 Task: Add an event with the title Second Client Dinner, date '2023/12/06', time 7:00 AM to 9:00 AMand add a description: The Team Building Retreat: Problem-Solving Activities will take place in a tranquil and inspiring location, away from the usual work setting. The retreat will span over a dedicated period, allowing participants to fully immerse themselves in the experience and focus on building their problem-solving capabilities.Select event color  Tomato . Add location for the event as: 789 National Archaeological Museum, Athens, Greece, logged in from the account softage.6@softage.netand send the event invitation to softage.1@softage.net and softage.2@softage.net. Set a reminder for the event Weekly on Sunday
Action: Mouse moved to (81, 104)
Screenshot: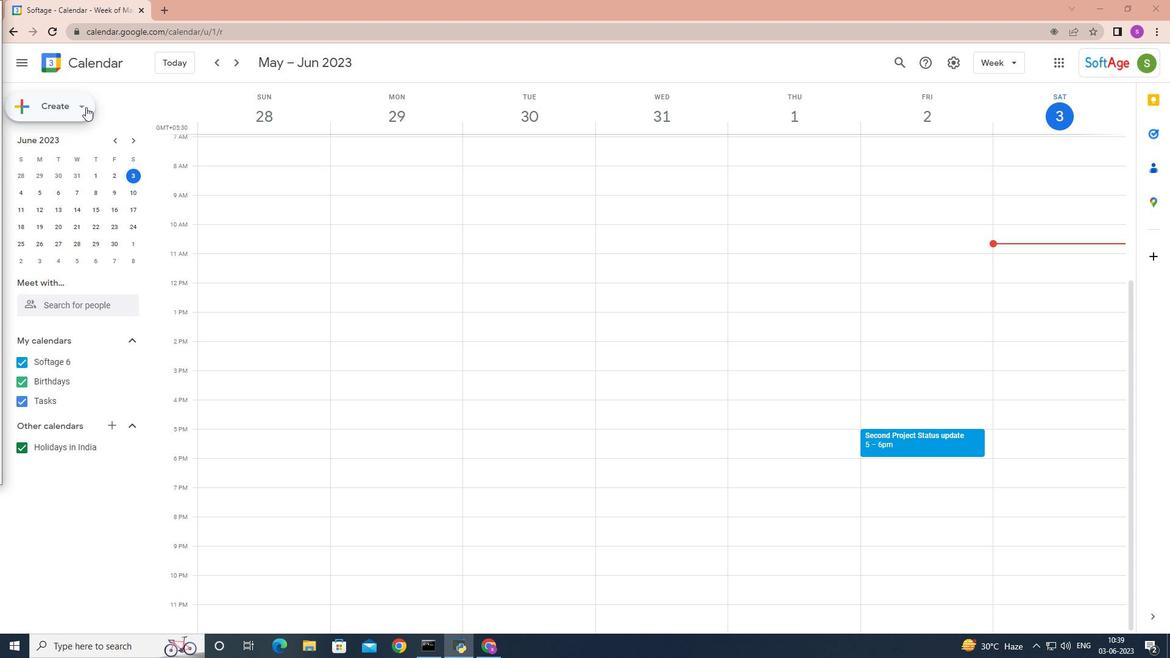 
Action: Mouse pressed left at (81, 104)
Screenshot: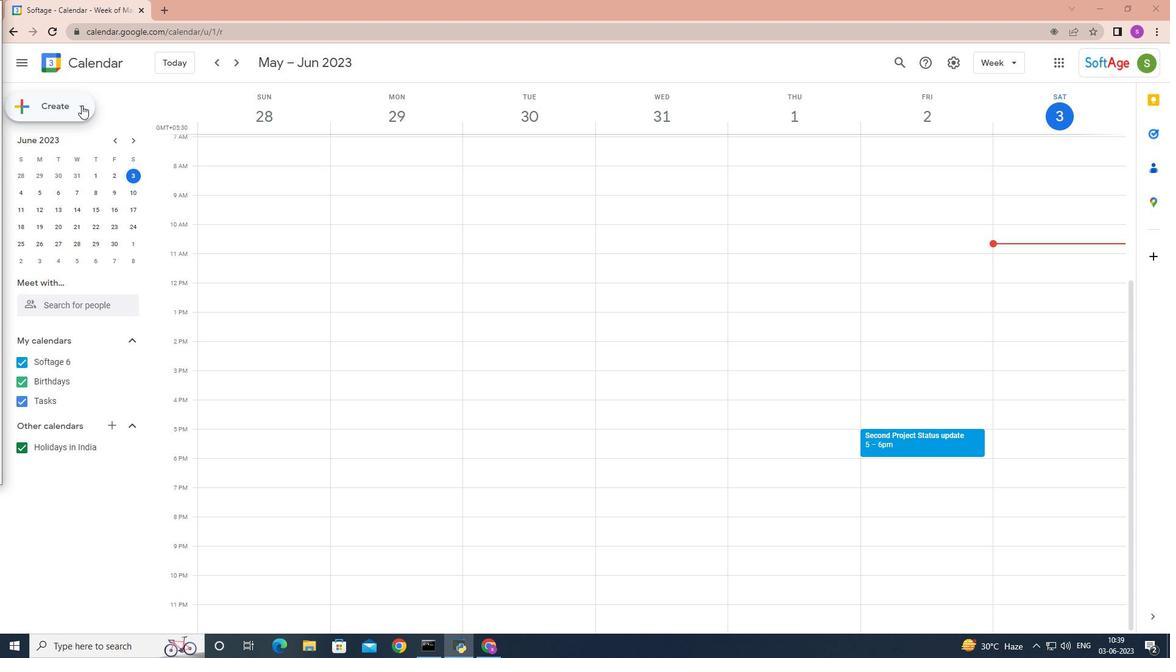 
Action: Mouse moved to (77, 132)
Screenshot: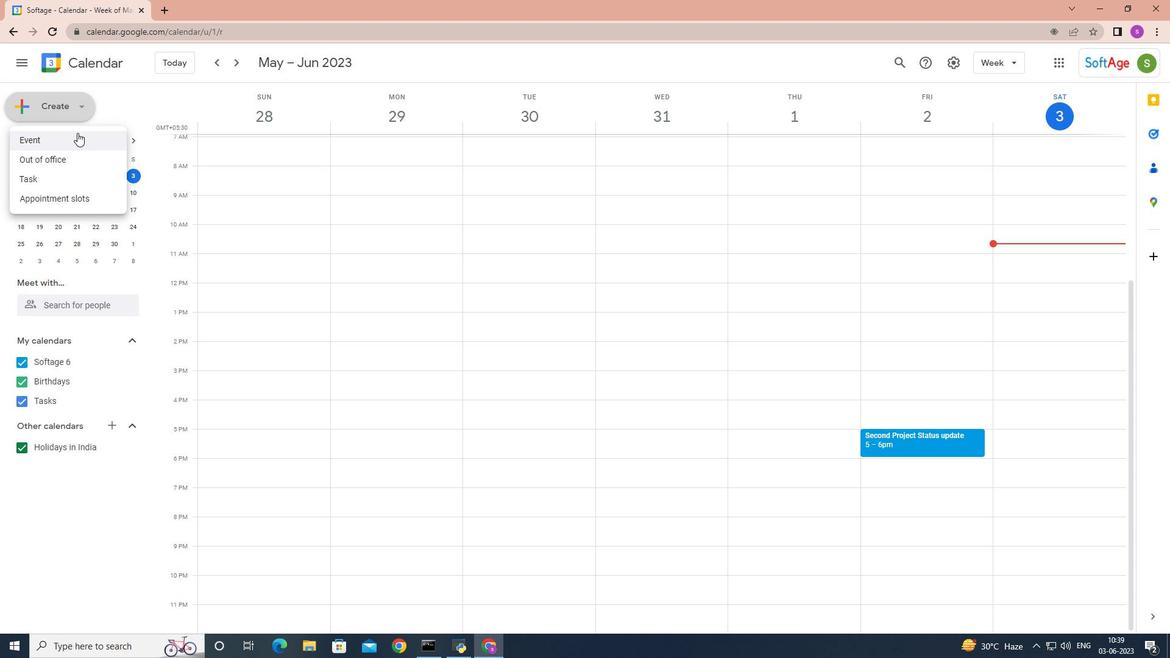 
Action: Mouse pressed left at (77, 132)
Screenshot: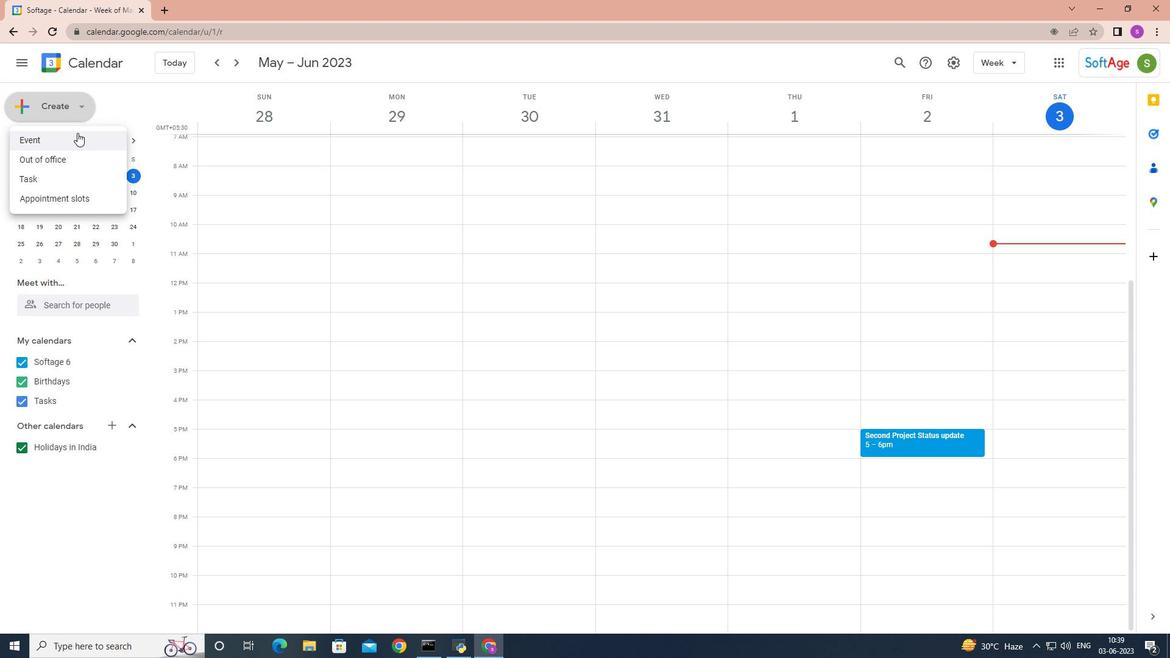 
Action: Mouse moved to (870, 472)
Screenshot: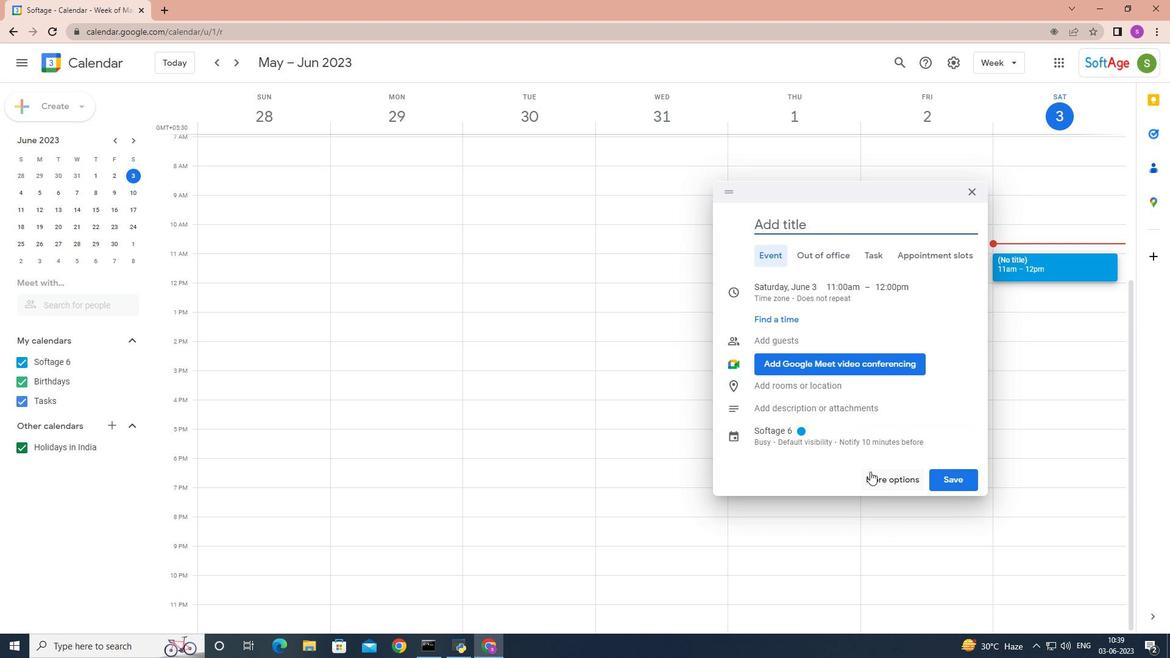 
Action: Mouse pressed left at (870, 472)
Screenshot: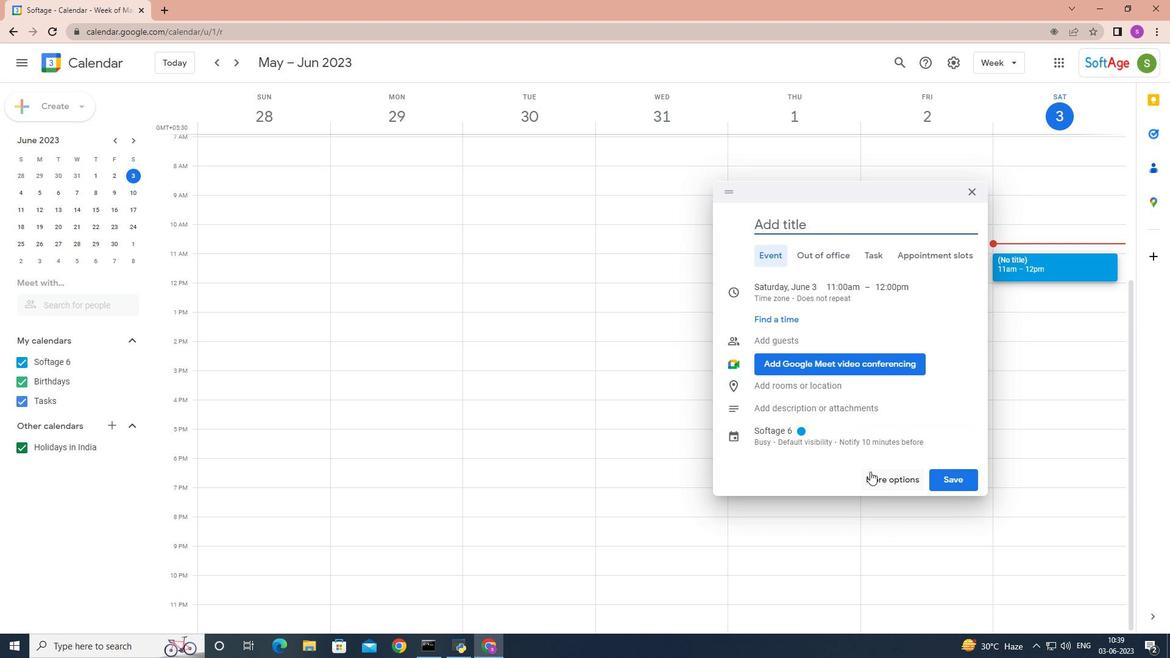 
Action: Mouse moved to (704, 402)
Screenshot: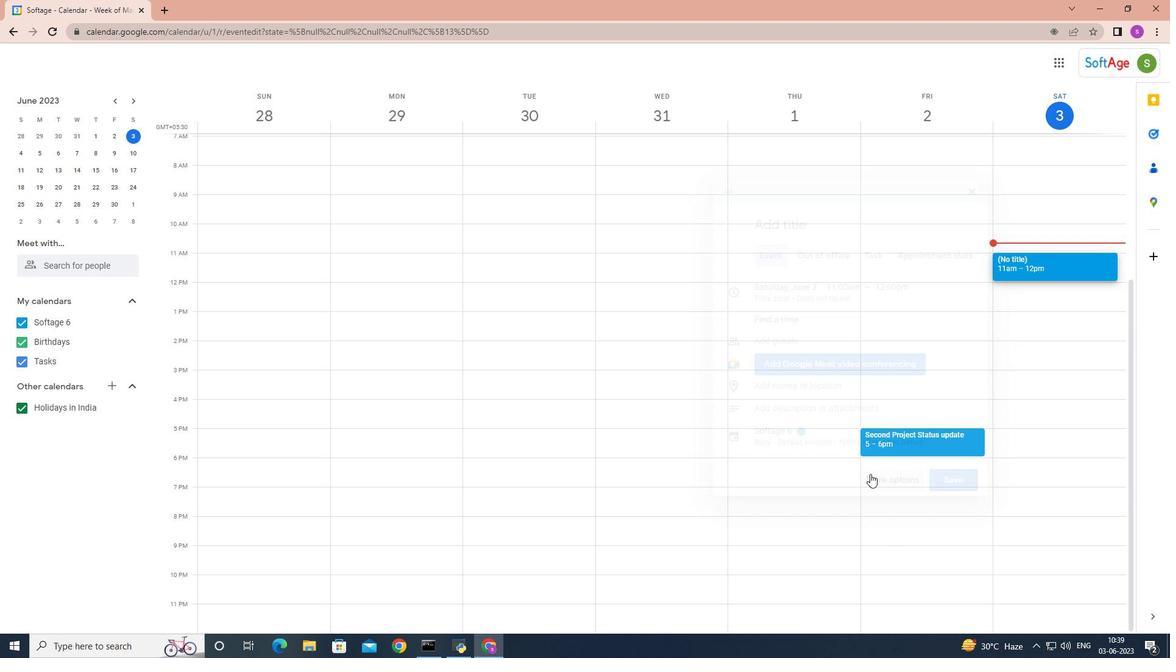
Action: Key pressed <Key.shift>Second<Key.space><Key.shift>Client<Key.space><Key.shift>Dinner
Screenshot: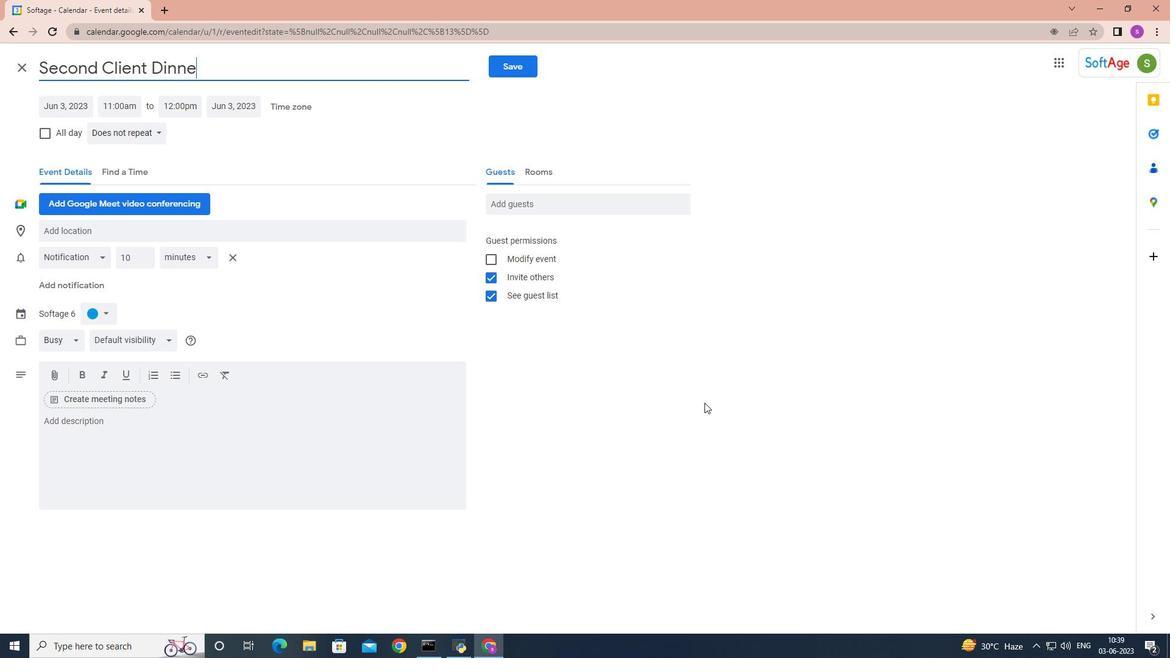 
Action: Mouse moved to (71, 106)
Screenshot: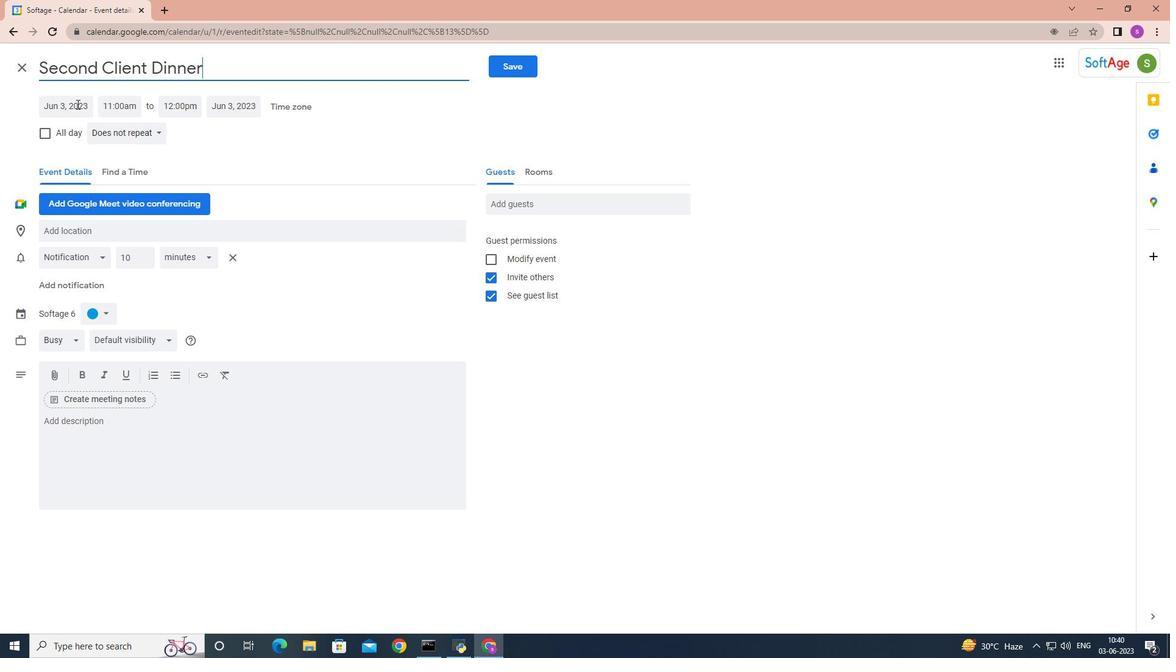 
Action: Mouse pressed left at (71, 106)
Screenshot: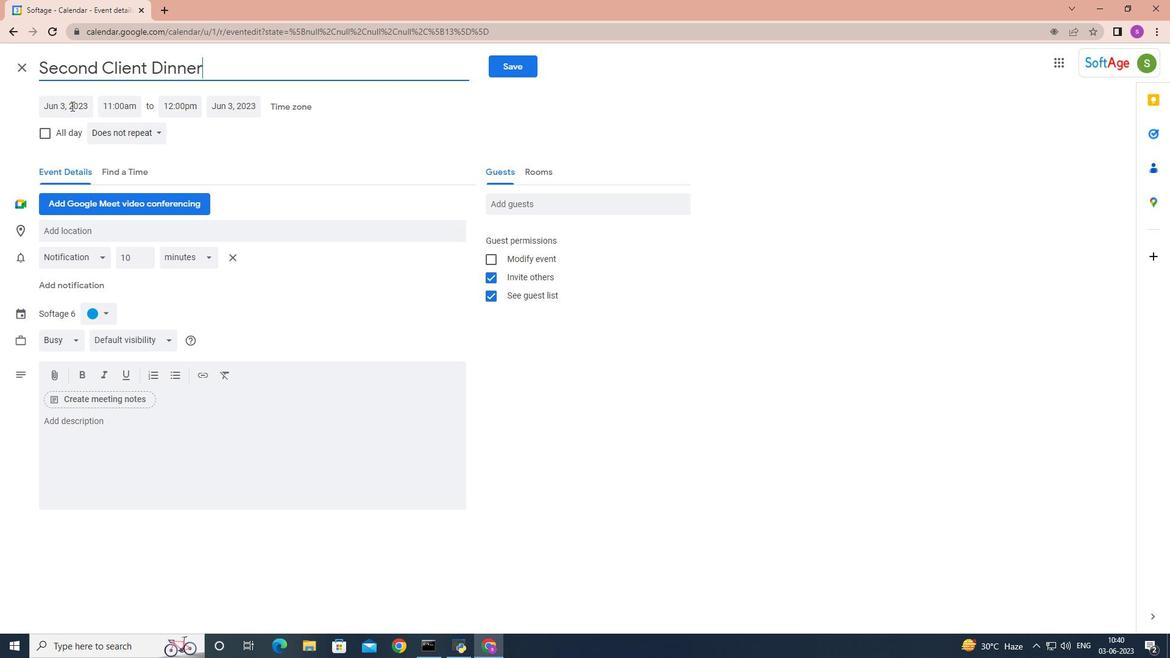 
Action: Mouse moved to (192, 131)
Screenshot: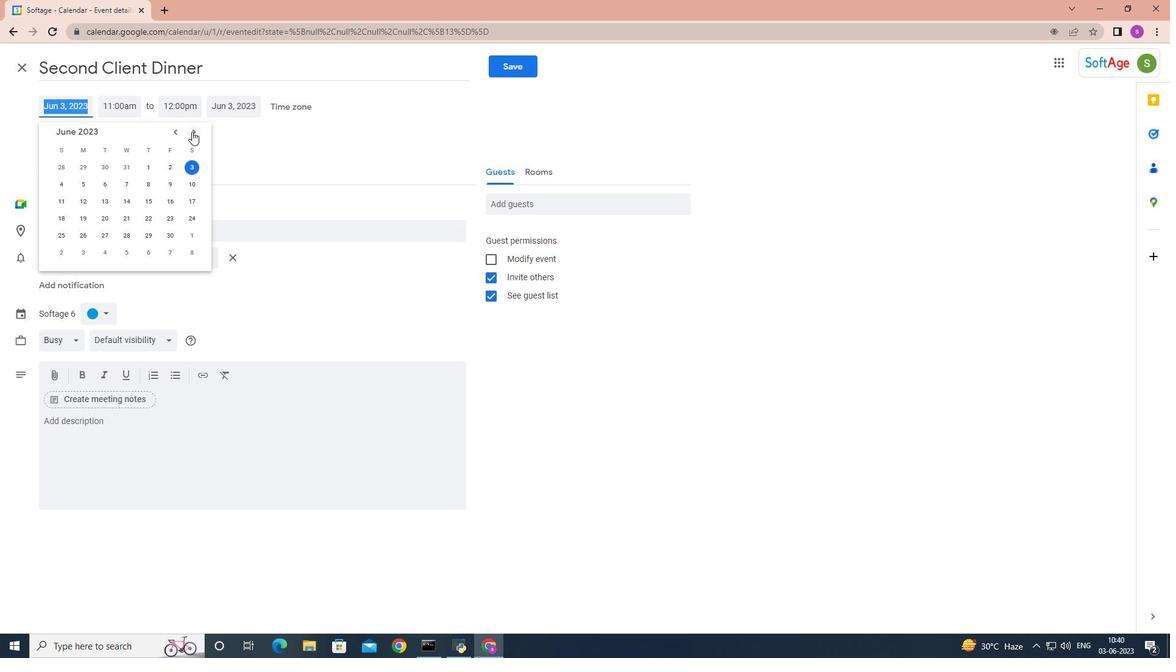 
Action: Mouse pressed left at (192, 131)
Screenshot: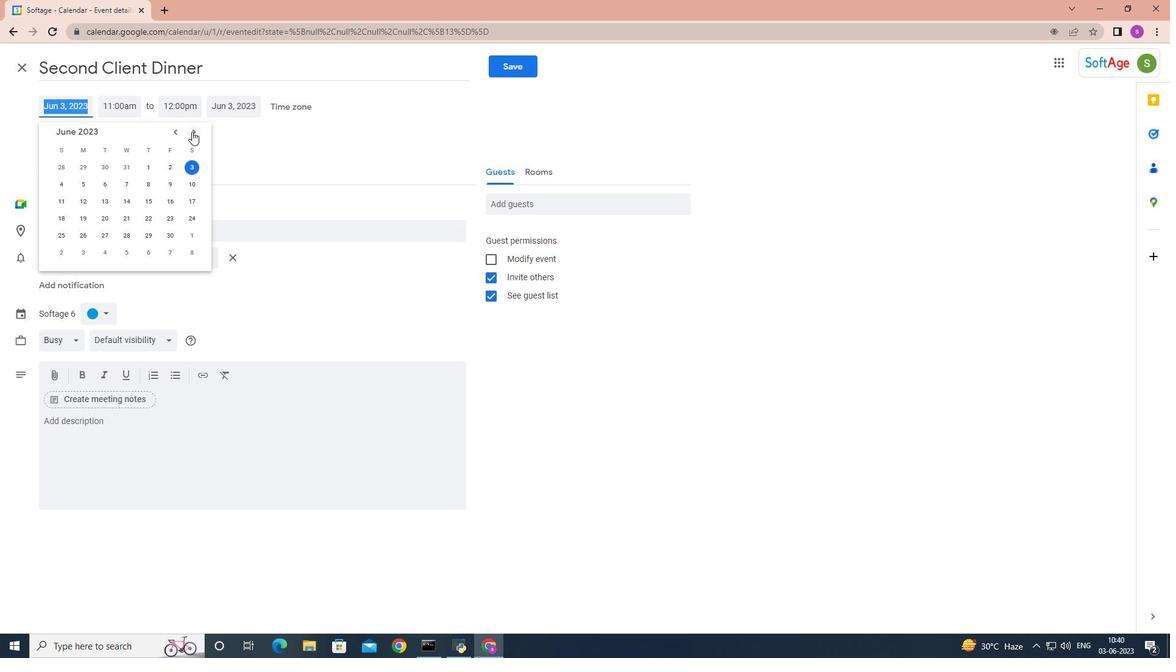 
Action: Mouse moved to (193, 132)
Screenshot: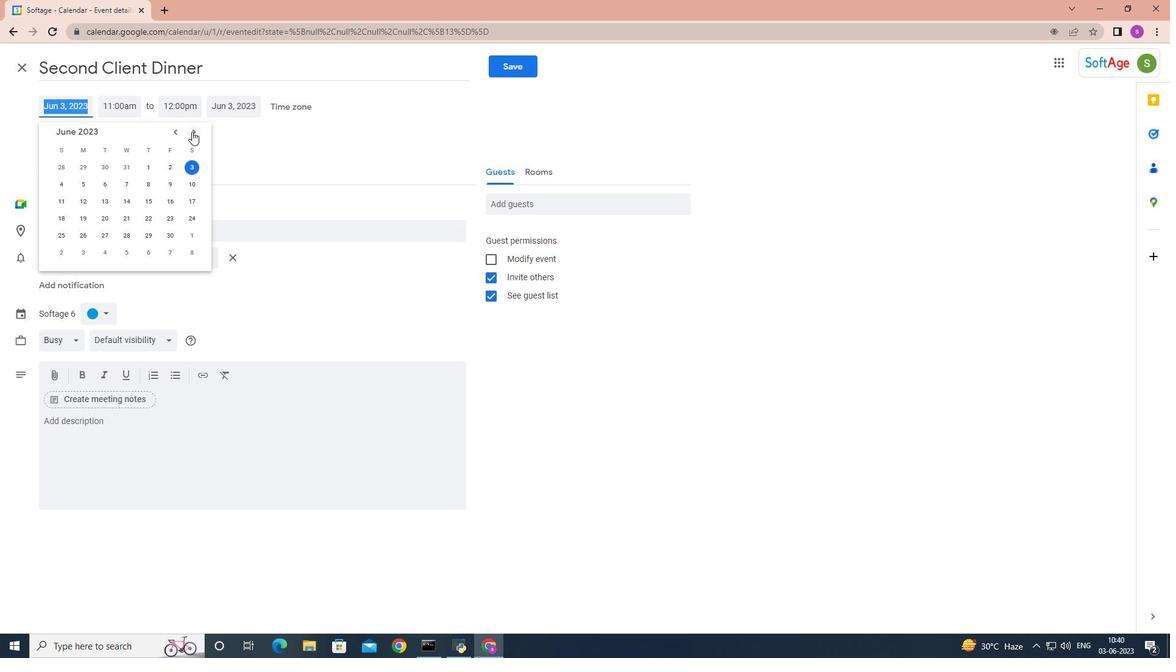 
Action: Mouse pressed left at (193, 132)
Screenshot: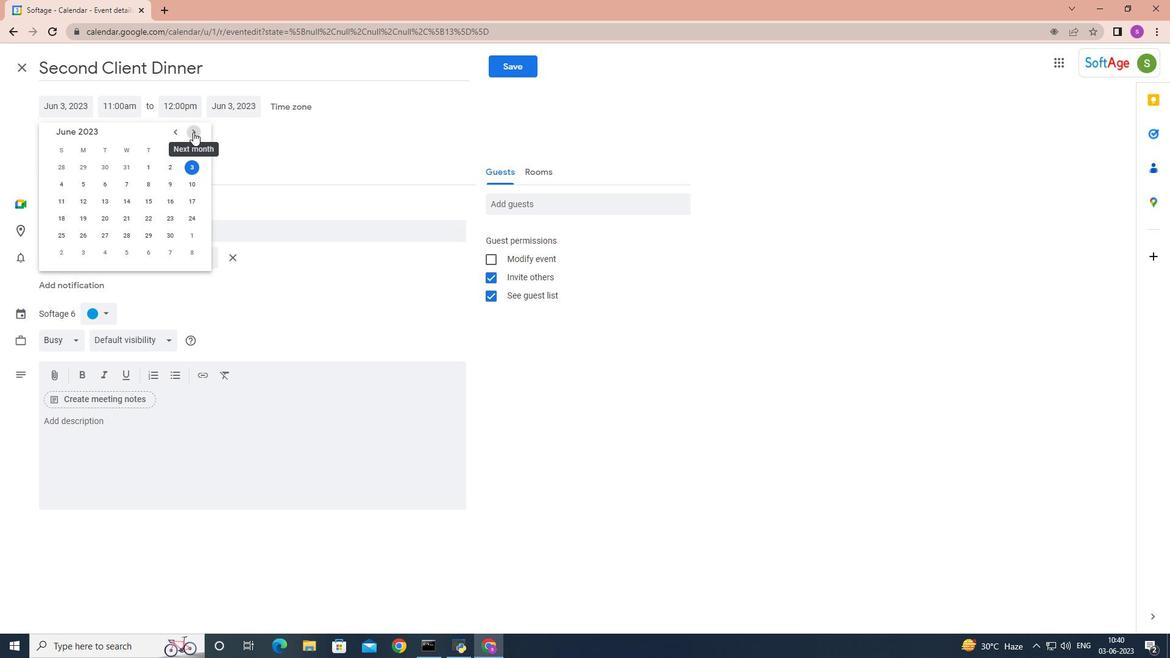 
Action: Mouse pressed left at (193, 132)
Screenshot: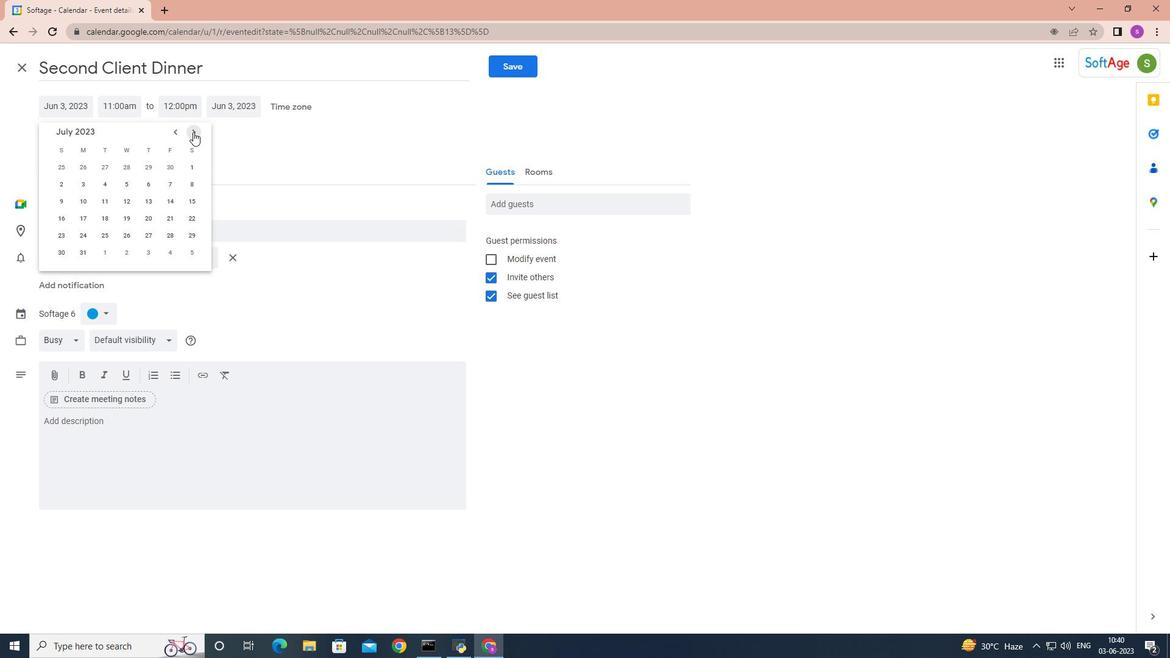 
Action: Mouse pressed left at (193, 132)
Screenshot: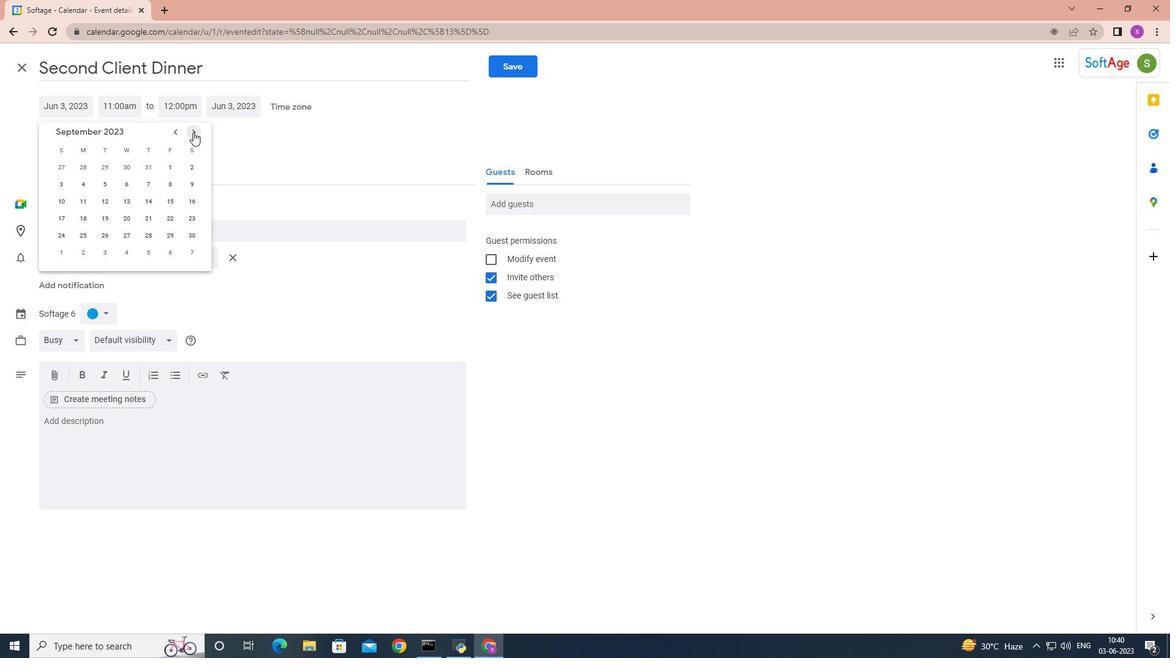 
Action: Mouse pressed left at (193, 132)
Screenshot: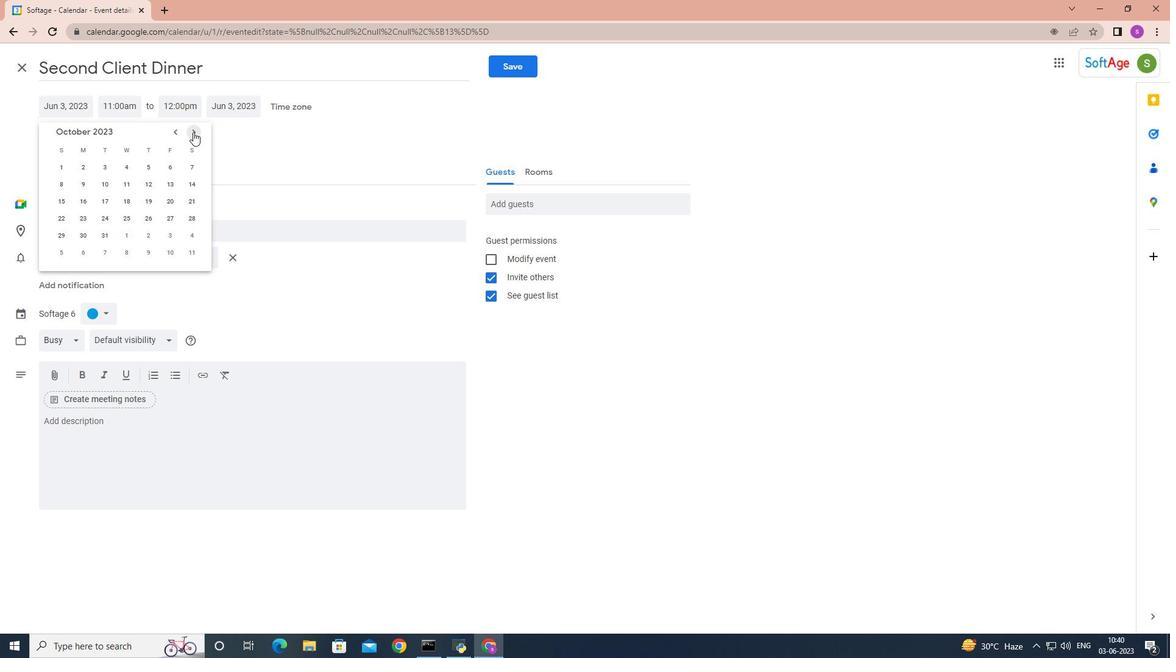 
Action: Mouse pressed left at (193, 132)
Screenshot: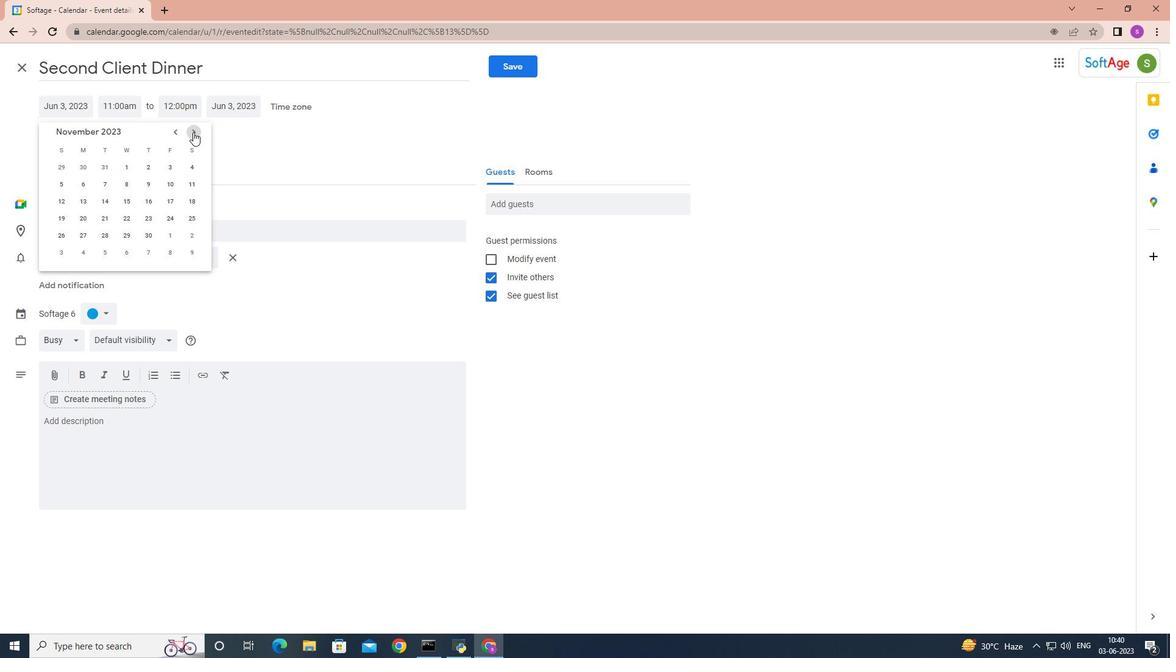 
Action: Mouse moved to (124, 187)
Screenshot: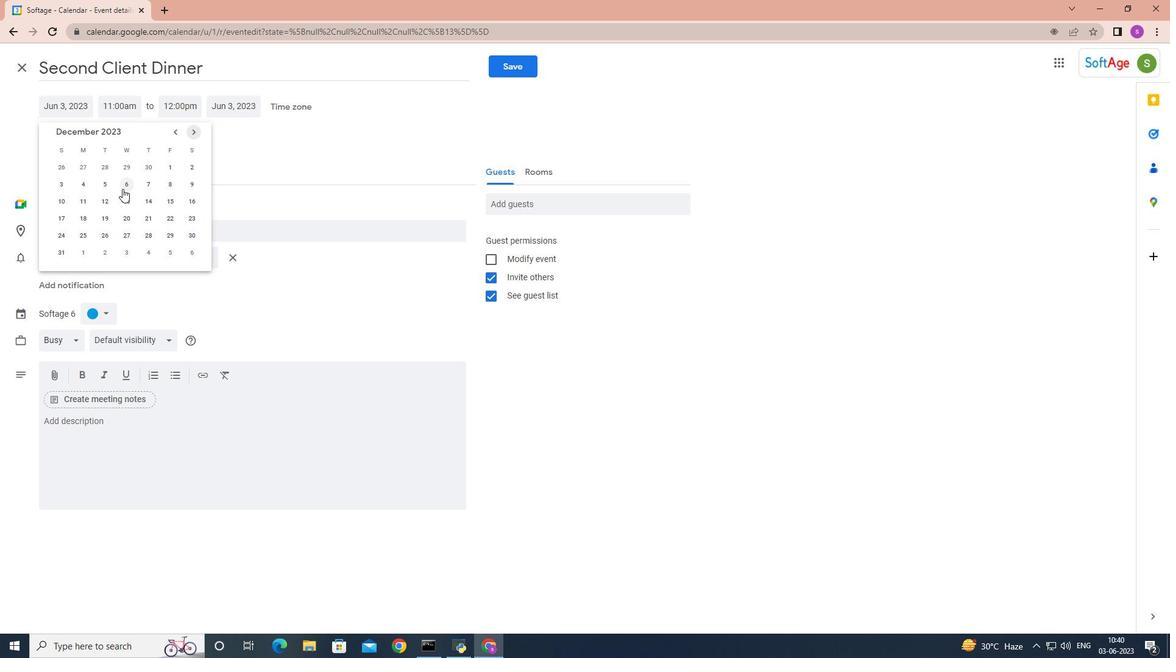 
Action: Mouse pressed left at (124, 187)
Screenshot: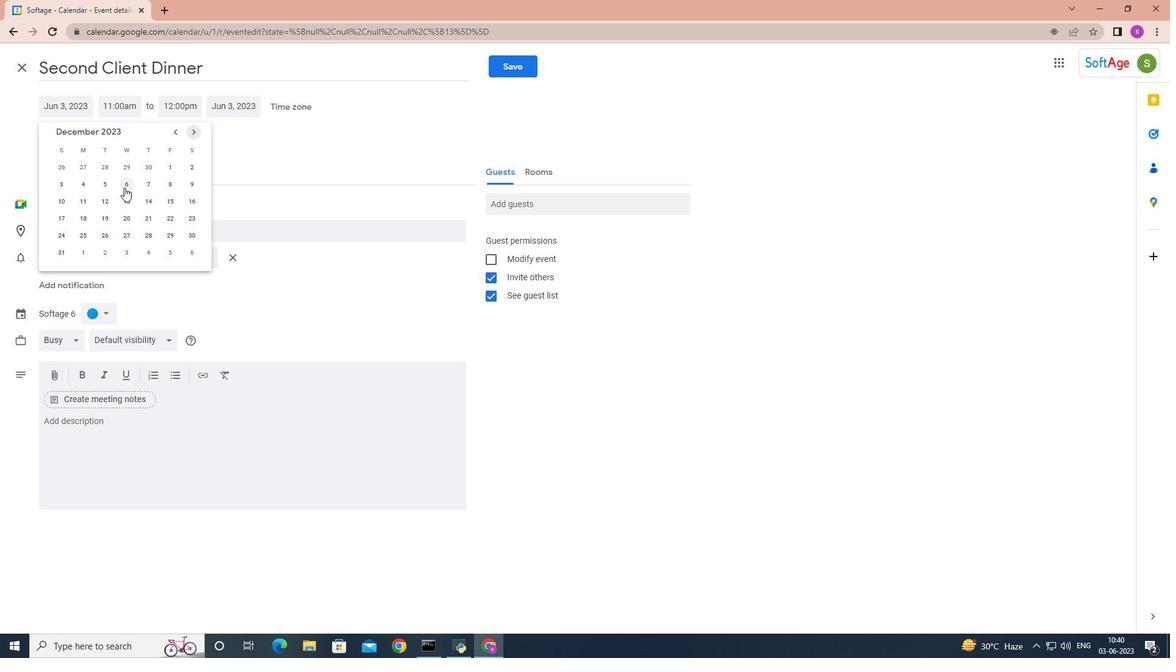 
Action: Mouse moved to (118, 106)
Screenshot: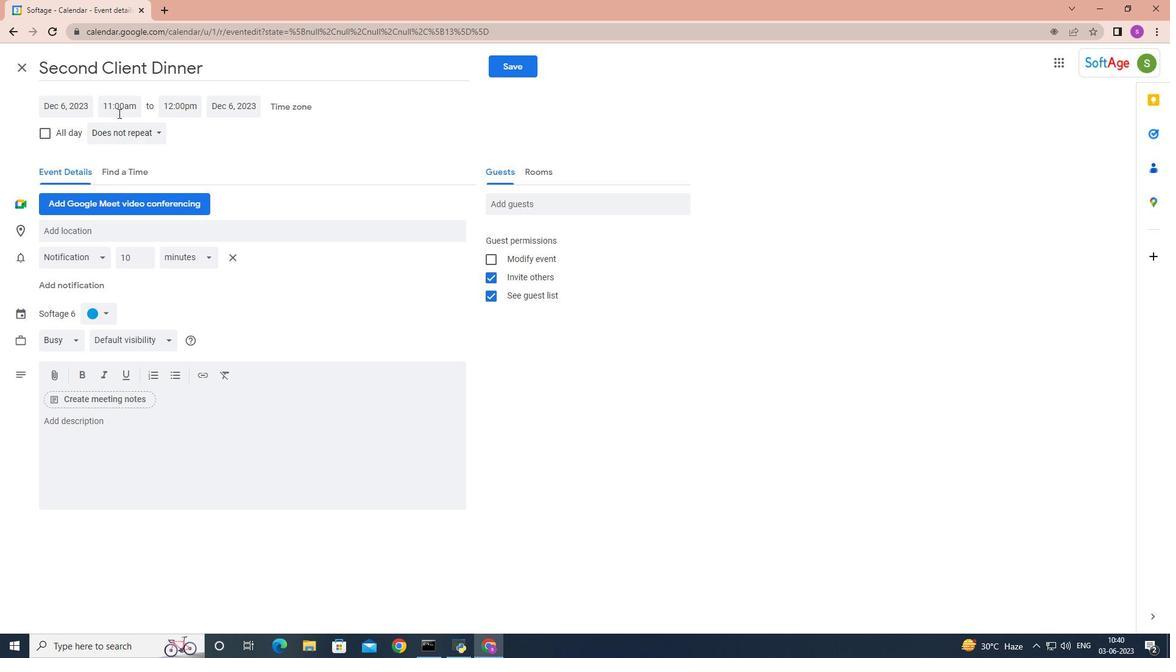 
Action: Mouse pressed left at (118, 106)
Screenshot: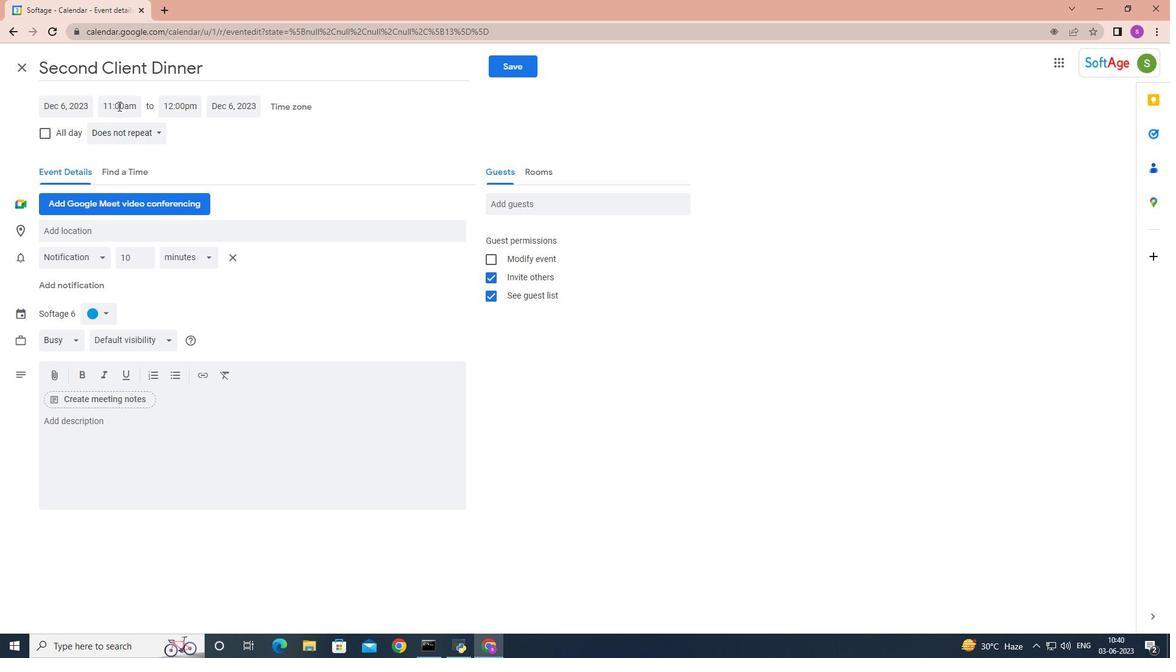 
Action: Mouse moved to (153, 189)
Screenshot: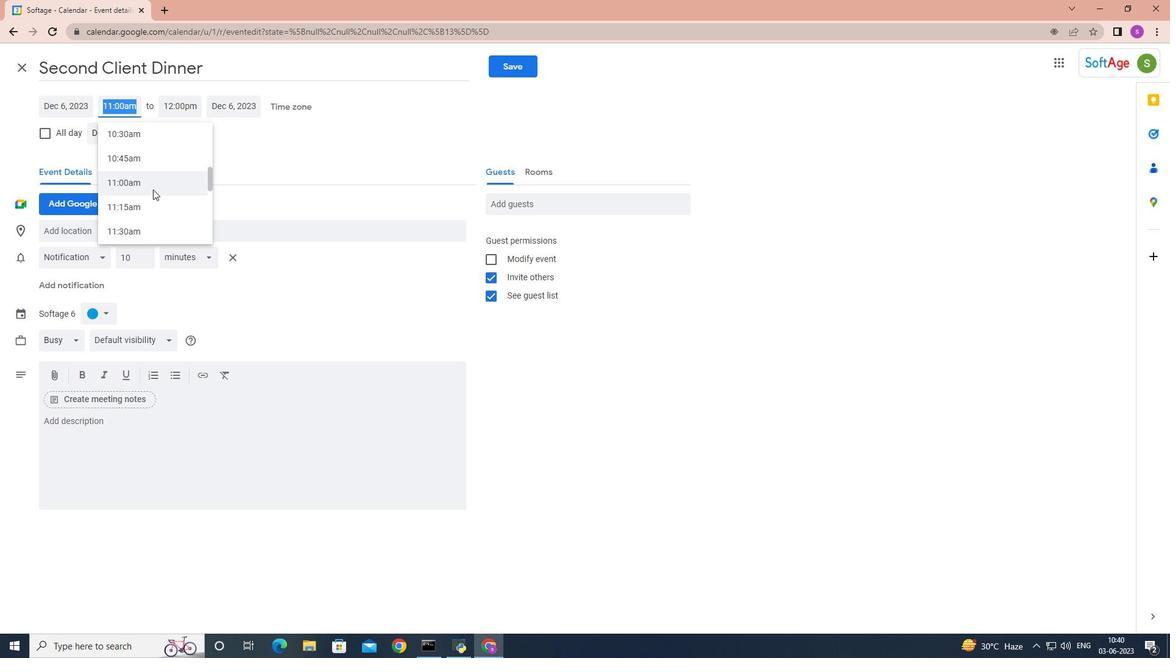 
Action: Mouse scrolled (153, 190) with delta (0, 0)
Screenshot: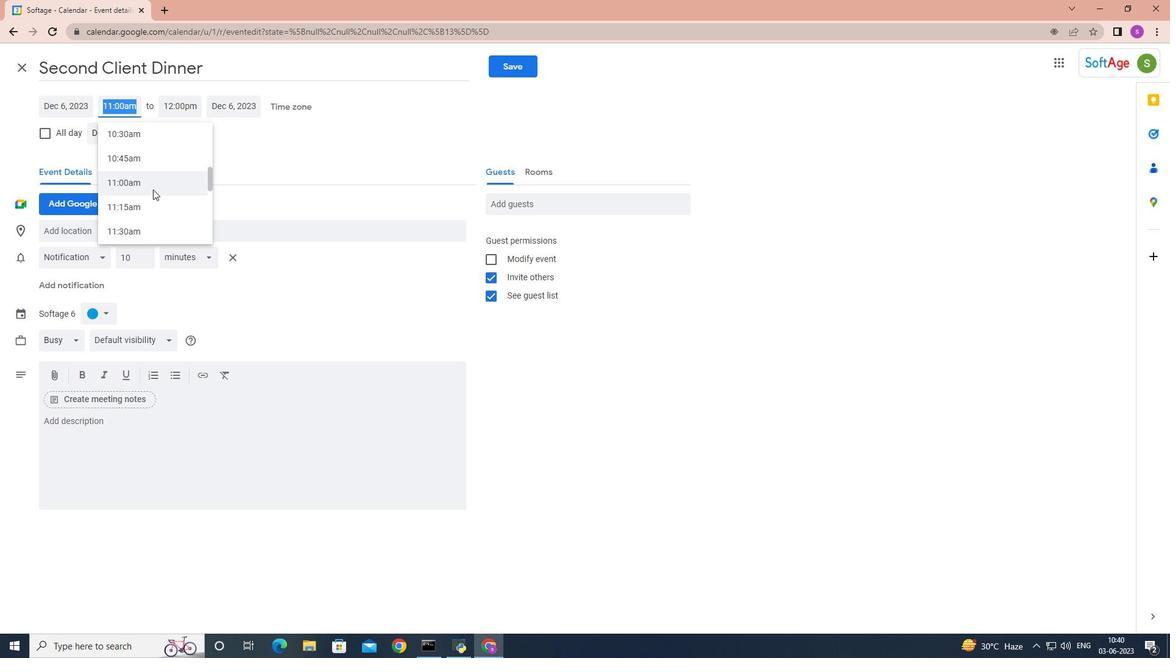 
Action: Mouse scrolled (153, 190) with delta (0, 0)
Screenshot: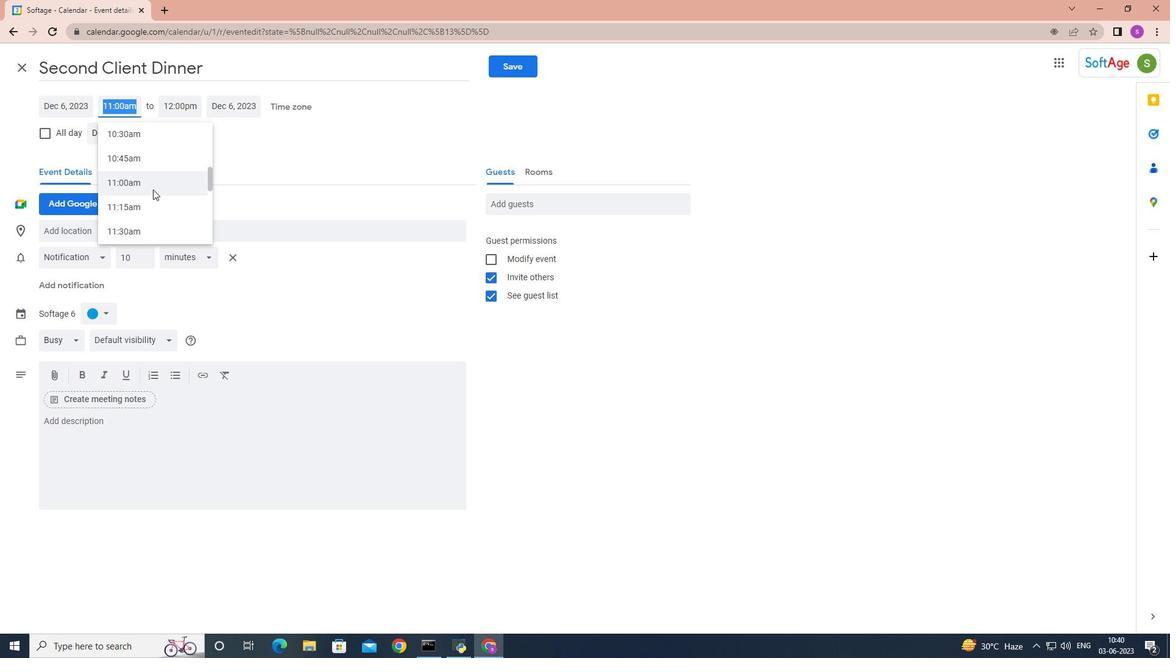 
Action: Mouse scrolled (153, 190) with delta (0, 0)
Screenshot: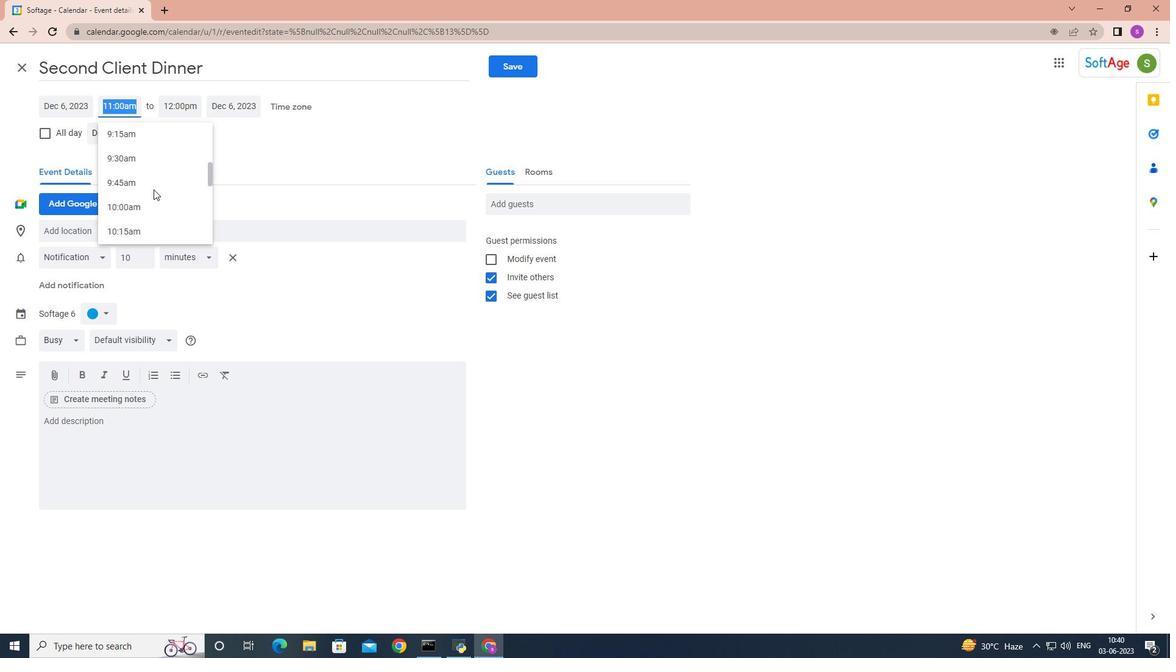 
Action: Mouse scrolled (153, 190) with delta (0, 0)
Screenshot: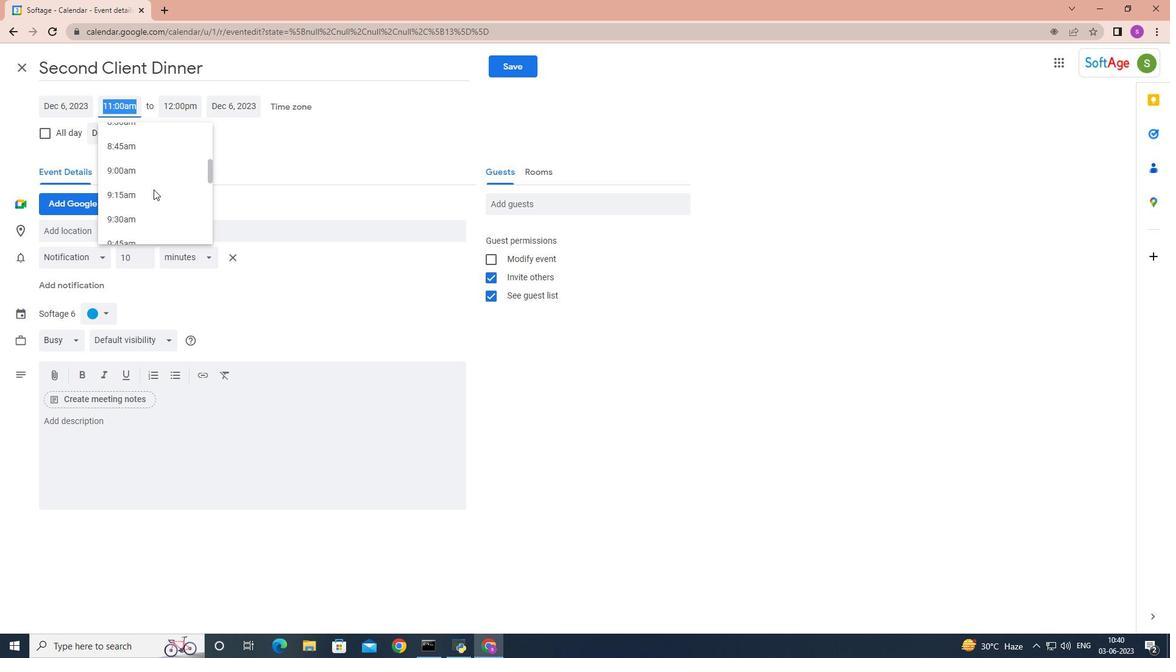 
Action: Mouse scrolled (153, 190) with delta (0, 0)
Screenshot: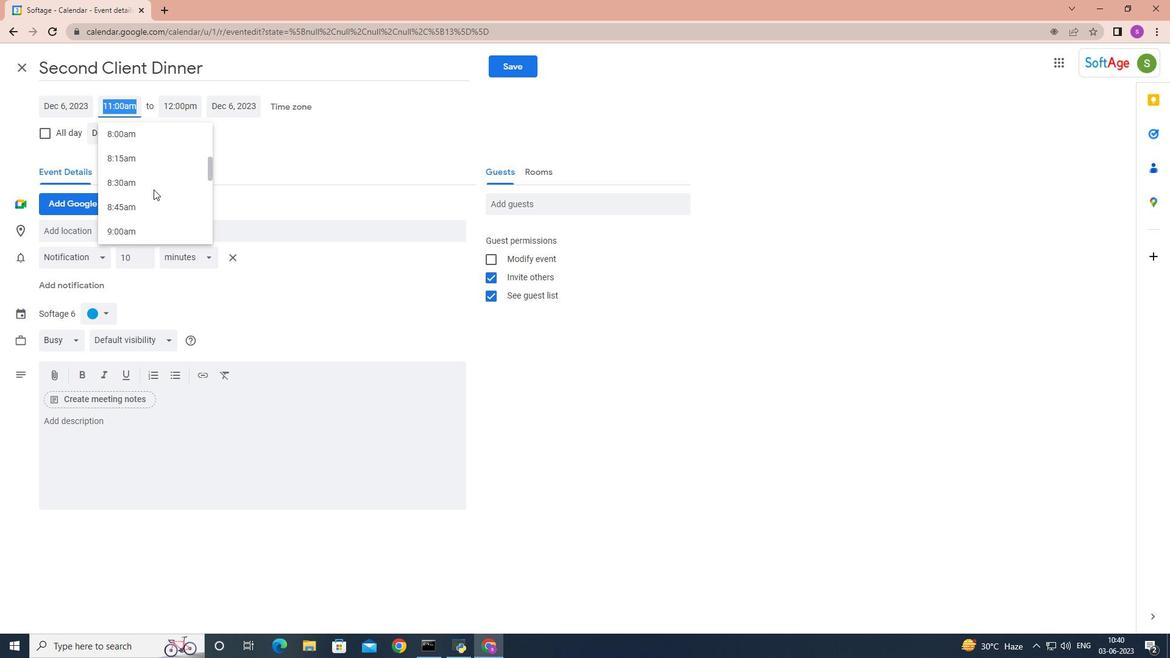
Action: Mouse scrolled (153, 190) with delta (0, 0)
Screenshot: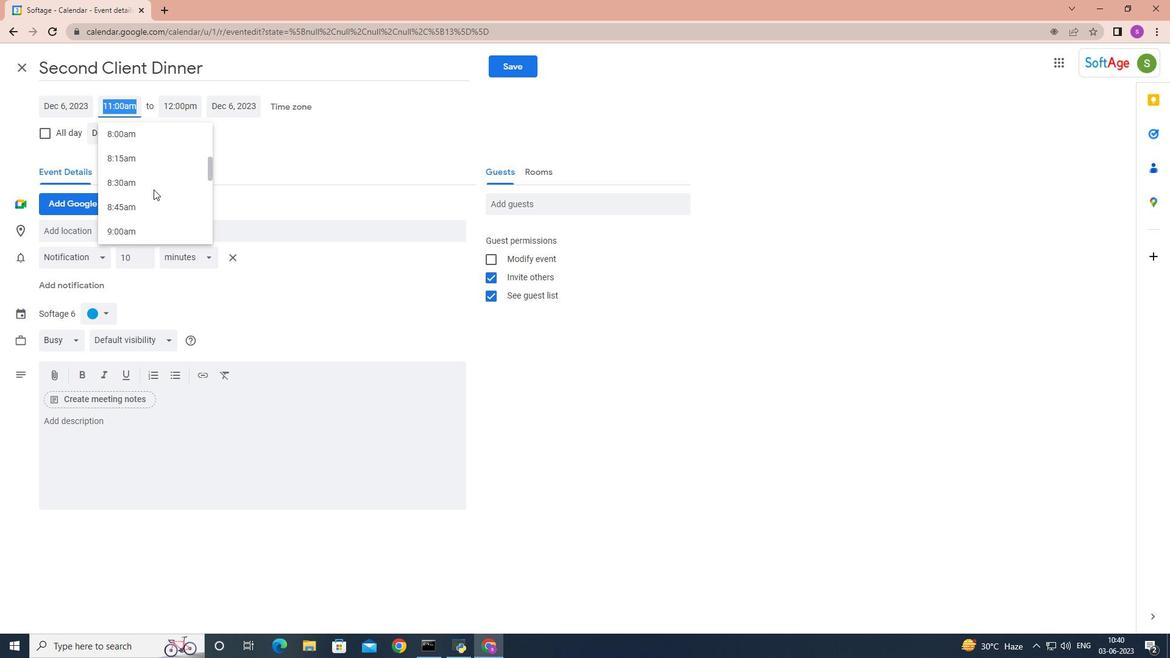 
Action: Mouse moved to (145, 157)
Screenshot: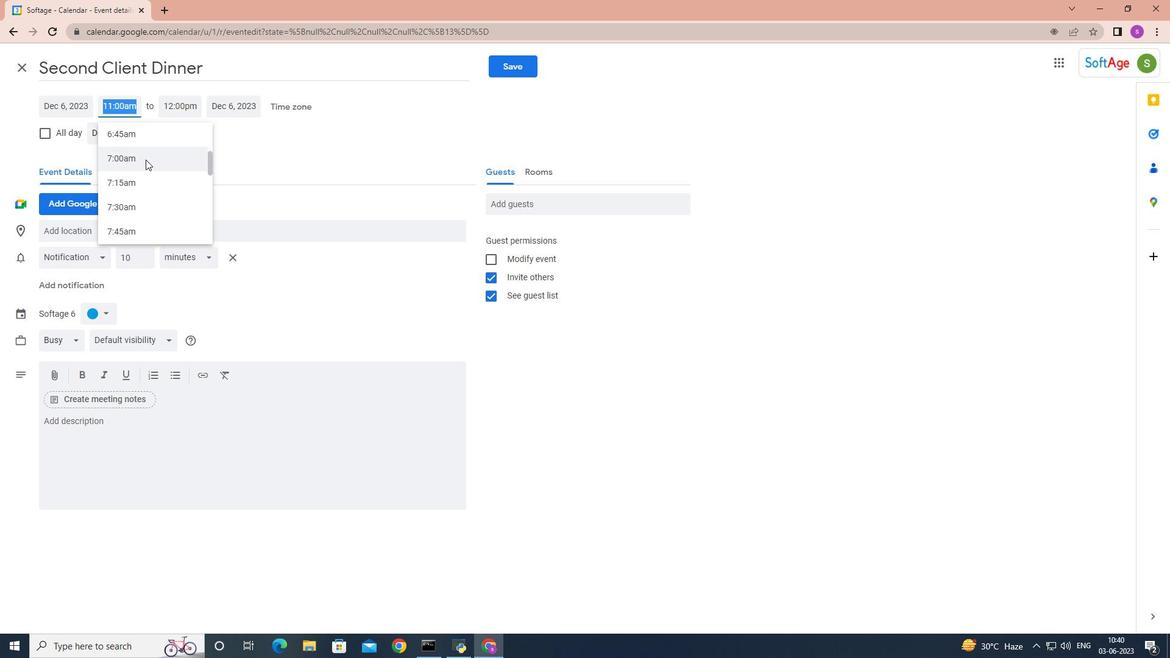 
Action: Mouse pressed left at (145, 157)
Screenshot: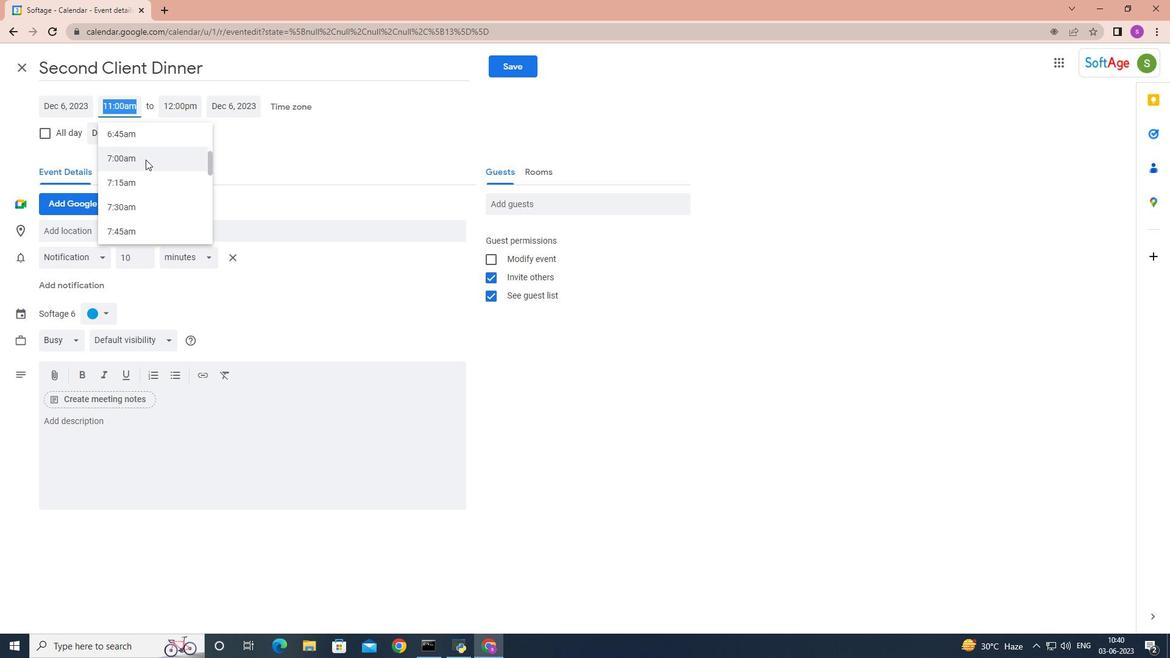 
Action: Mouse moved to (174, 104)
Screenshot: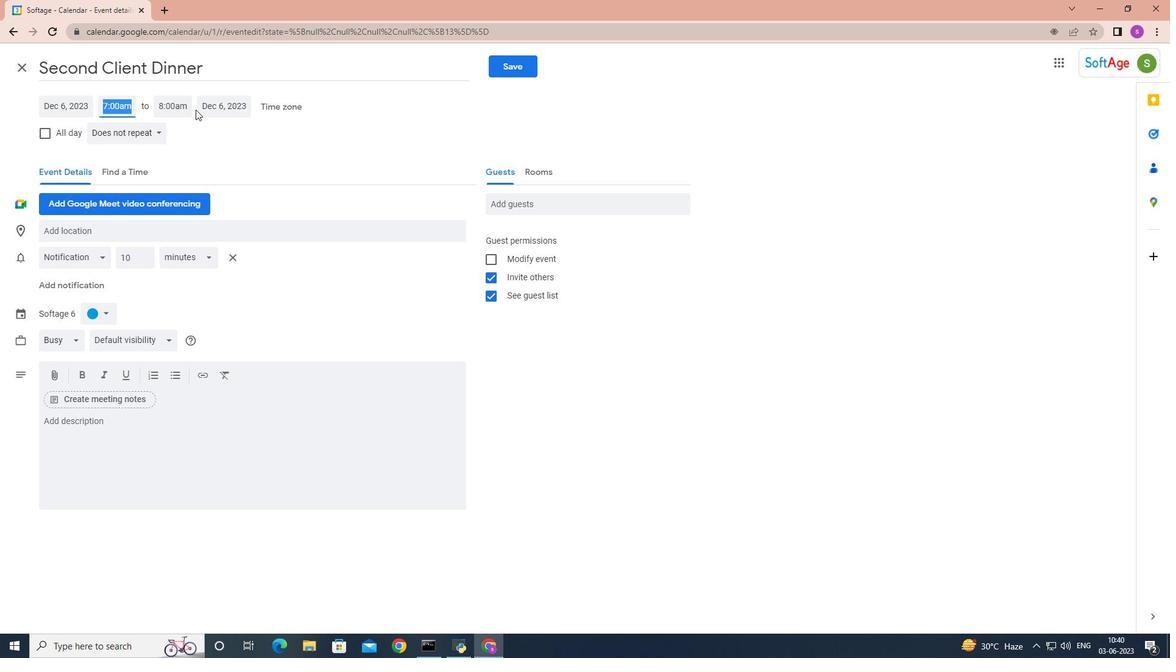 
Action: Mouse pressed left at (174, 104)
Screenshot: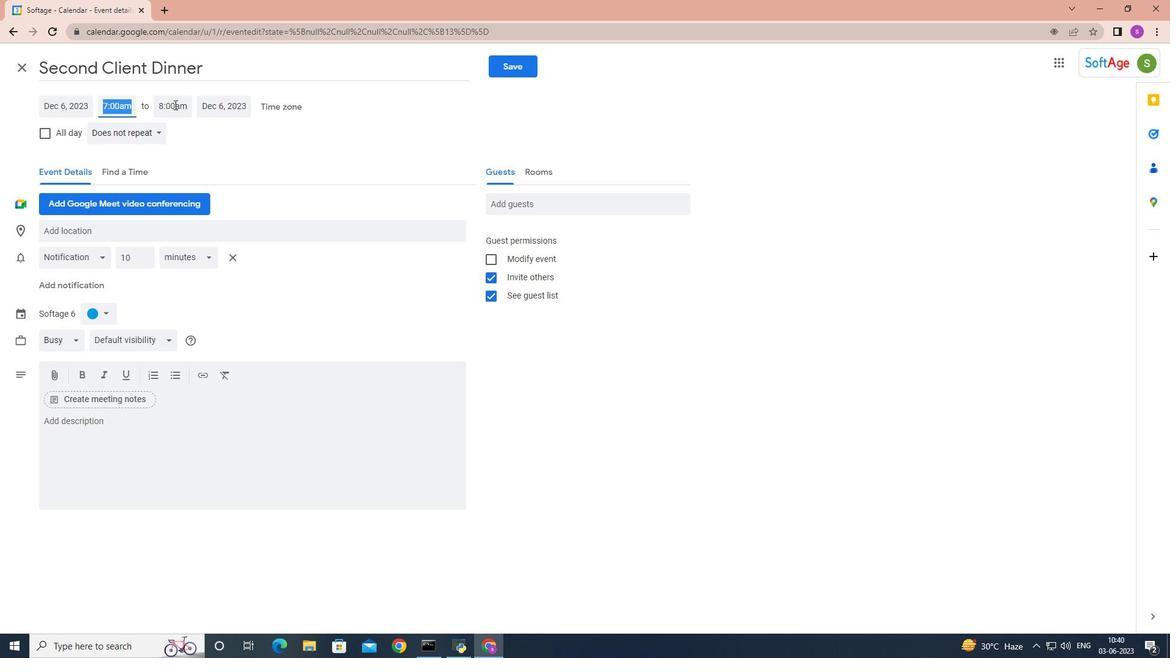 
Action: Mouse moved to (195, 232)
Screenshot: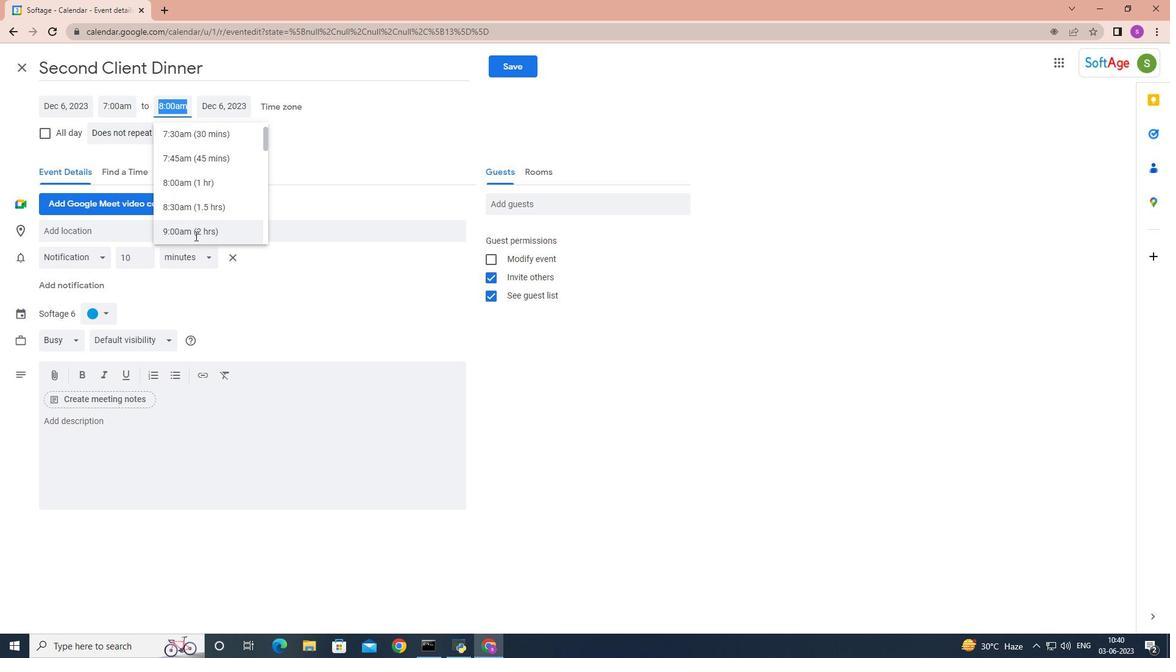 
Action: Mouse pressed left at (195, 232)
Screenshot: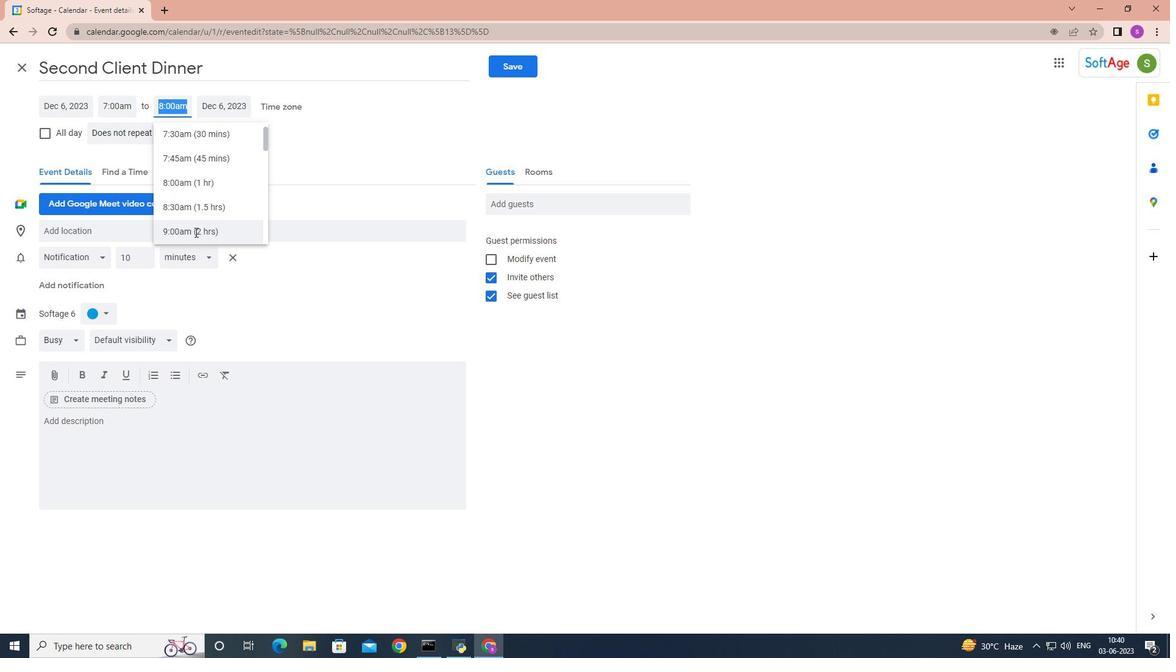 
Action: Mouse moved to (51, 424)
Screenshot: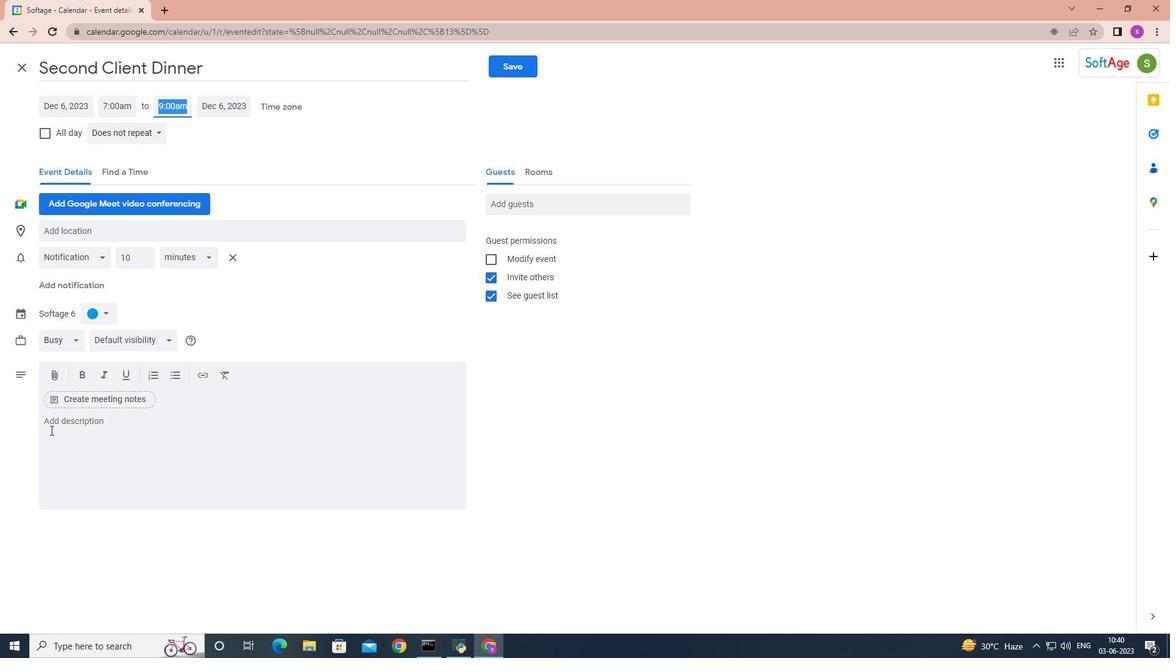 
Action: Mouse pressed left at (51, 424)
Screenshot: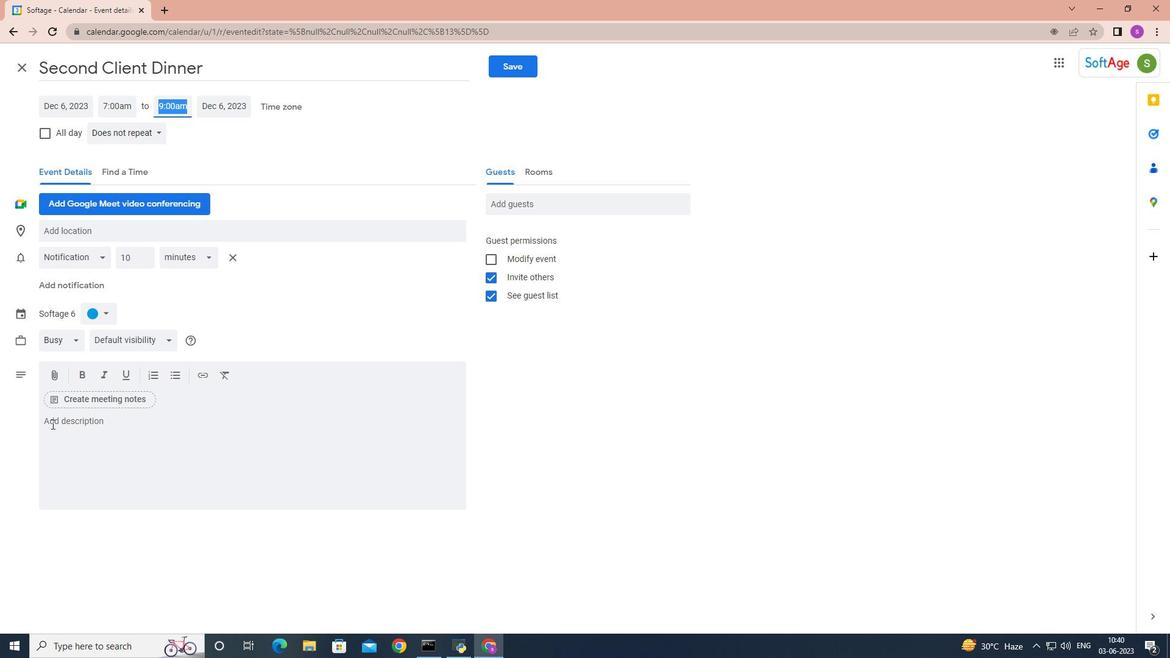 
Action: Mouse moved to (59, 423)
Screenshot: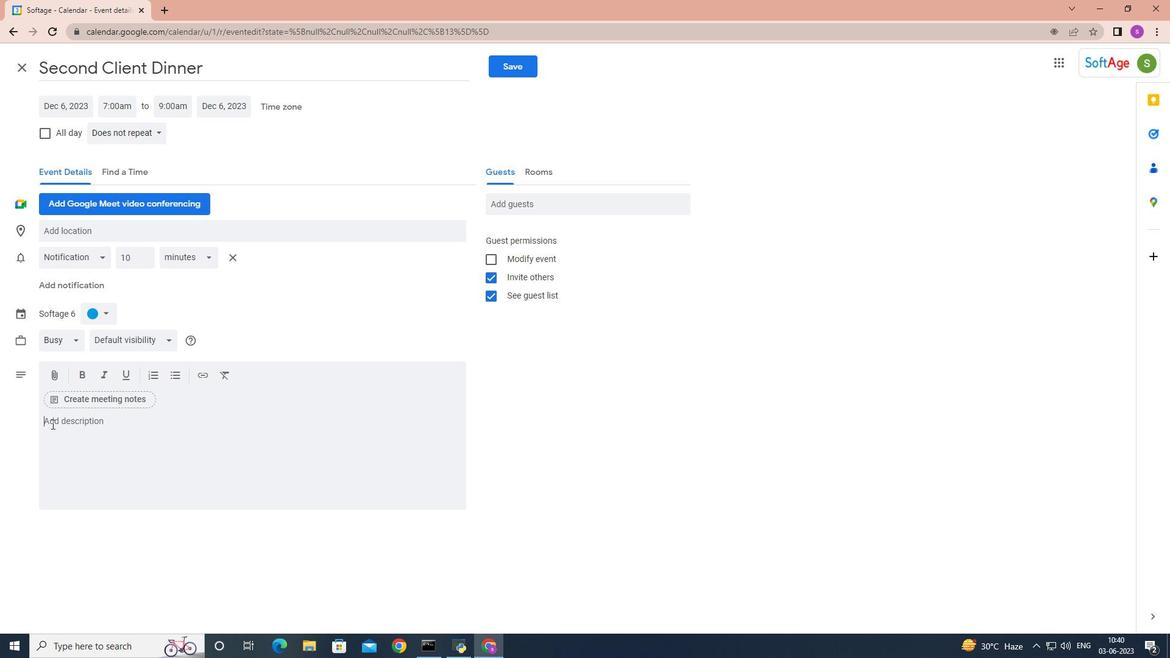 
Action: Key pressed <Key.shift>The<Key.space>team<Key.space>bul<Key.backspace>ilding<Key.space>re<Key.backspace><Key.backspace><Key.backspace><Key.backspace><Key.backspace><Key.backspace><Key.backspace><Key.backspace><Key.backspace><Key.backspace><Key.backspace><Key.backspace><Key.backspace><Key.backspace><Key.backspace><Key.backspace><Key.shift>Team<Key.space><Key.shift>Building<Key.space><Key.shift>Retrear<Key.shift>:<Key.backspace><Key.space><Key.backspace><Key.backspace>t<Key.space><Key.shift>:<Key.space>problem<Key.space><Key.backspace>-<Key.space>solving<Key.space><Key.shift>Activities<Key.space>will<Key.space>take<Key.space>place<Key.space>in<Key.space>a<Key.space>tranquil<Key.space>and<Key.space>inspiring<Key.space>location<Key.space><Key.backspace>,<Key.space>away<Key.space>from<Key.space>the<Key.space>usual<Key.space>work<Key.space>setting.<Key.space>the<Key.space>retreat<Key.space>will<Key.space>span<Key.space>over<Key.space>a<Key.space>dedicated<Key.space>period<Key.space>allowing<Key.space>participants<Key.space>to<Key.space>fully<Key.space>immerse<Key.space>themselves<Key.space>in<Key.space>thev<Key.space><Key.backspace><Key.space><Key.backspace><Key.backspace><Key.space>experience<Key.space>and<Key.space>focus<Key.space>on<Key.space>building<Key.space>their<Key.space>problem<Key.space>-<Key.space>solving<Key.space>capabilities.
Screenshot: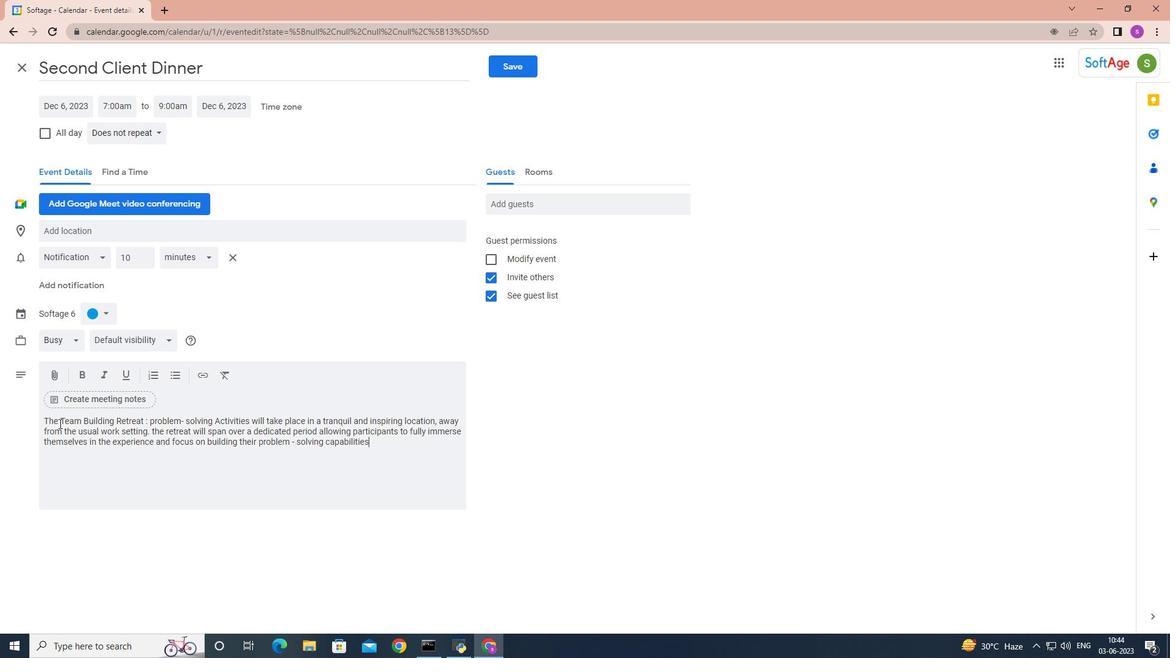 
Action: Mouse moved to (104, 310)
Screenshot: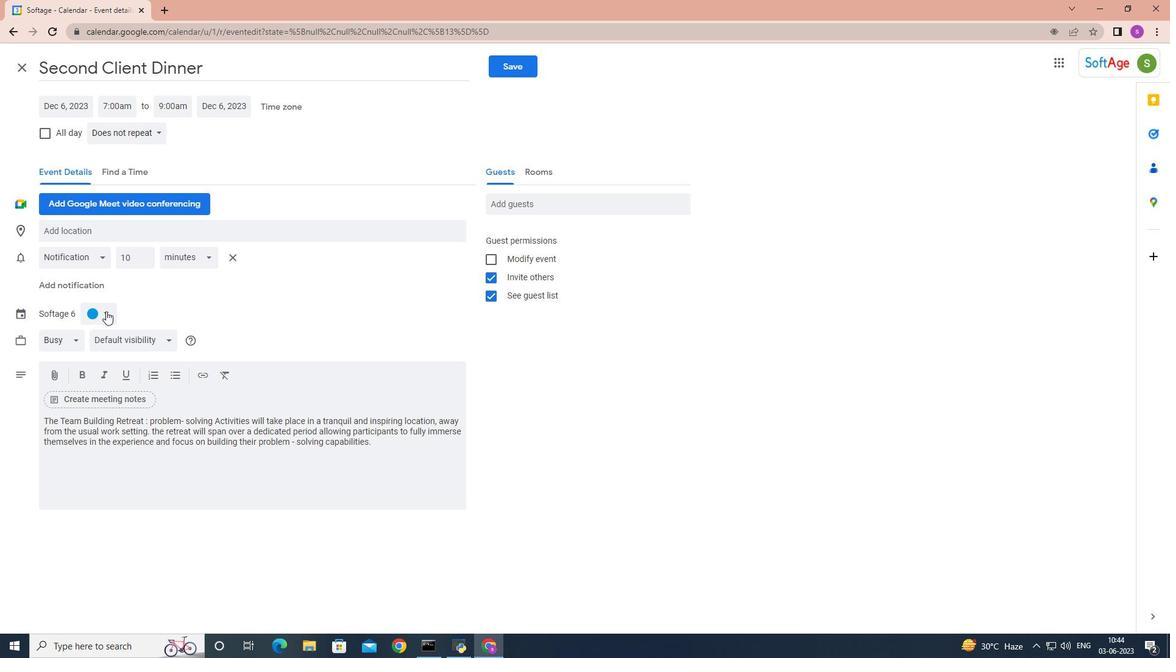 
Action: Mouse pressed left at (104, 310)
Screenshot: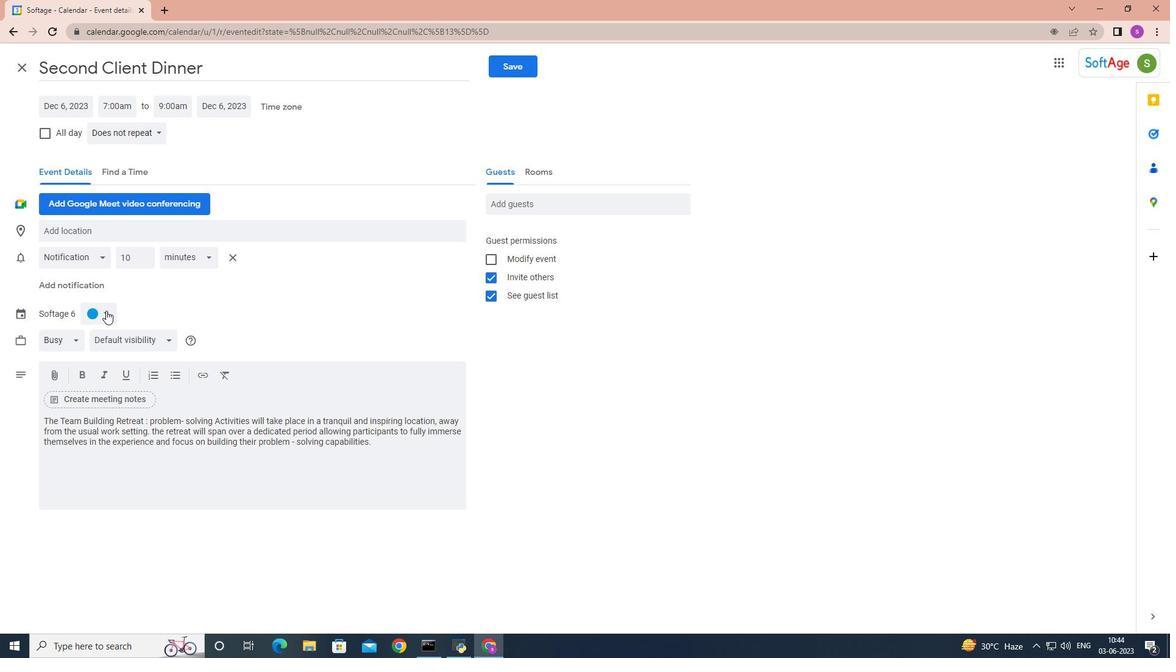 
Action: Mouse moved to (88, 312)
Screenshot: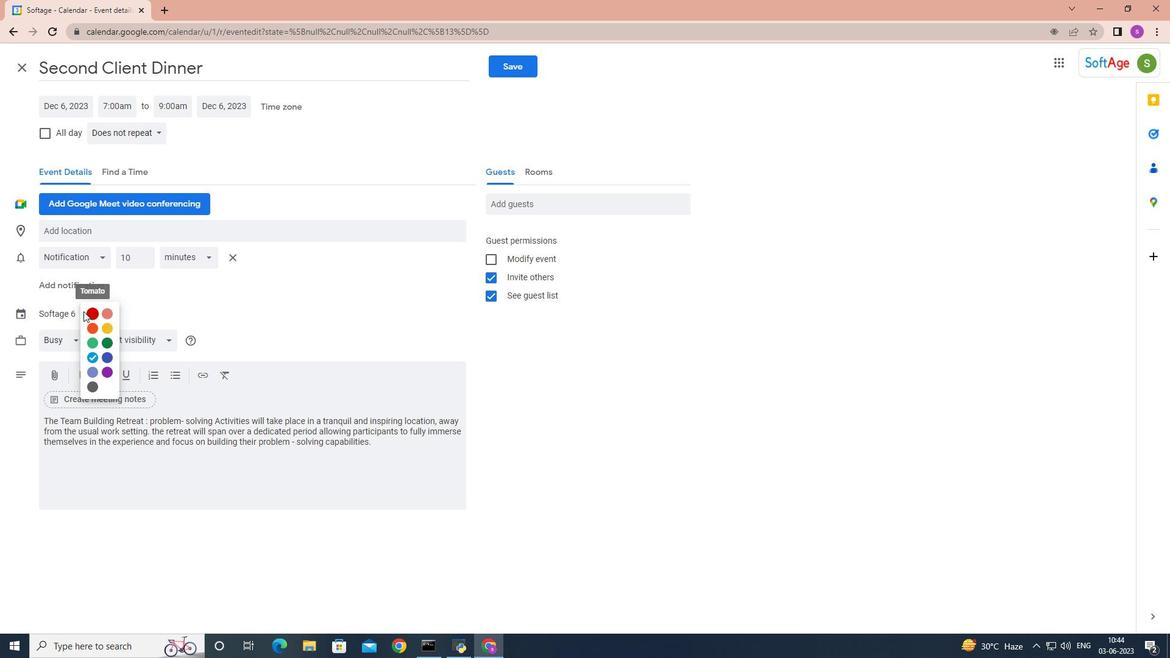 
Action: Mouse pressed left at (88, 312)
Screenshot: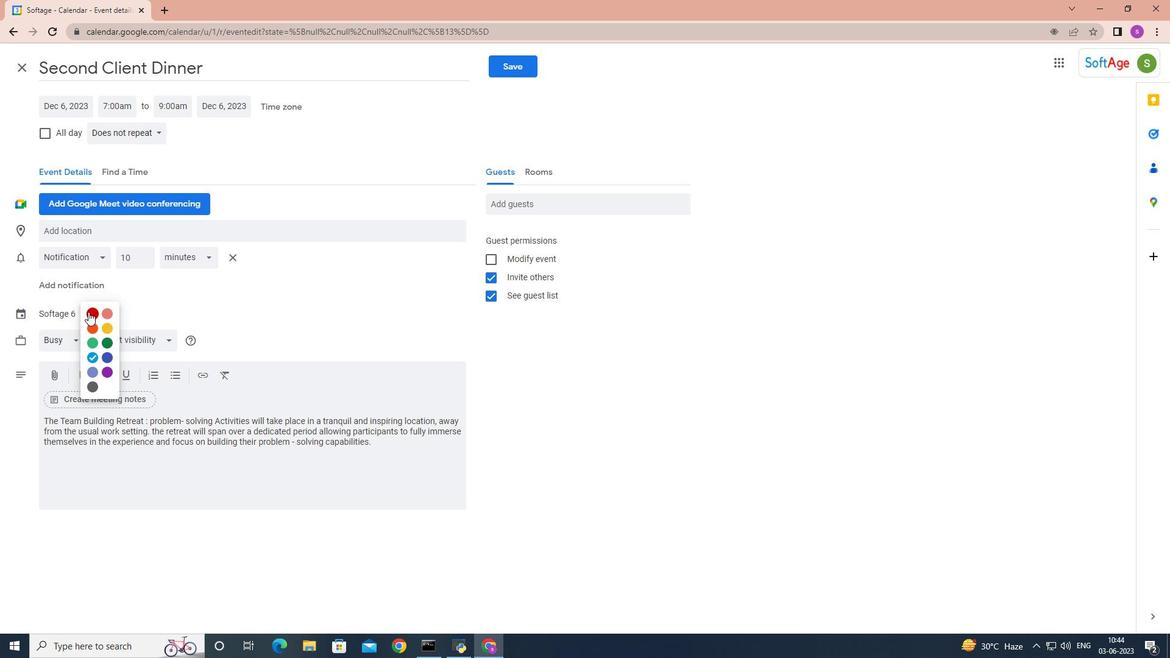 
Action: Mouse moved to (68, 231)
Screenshot: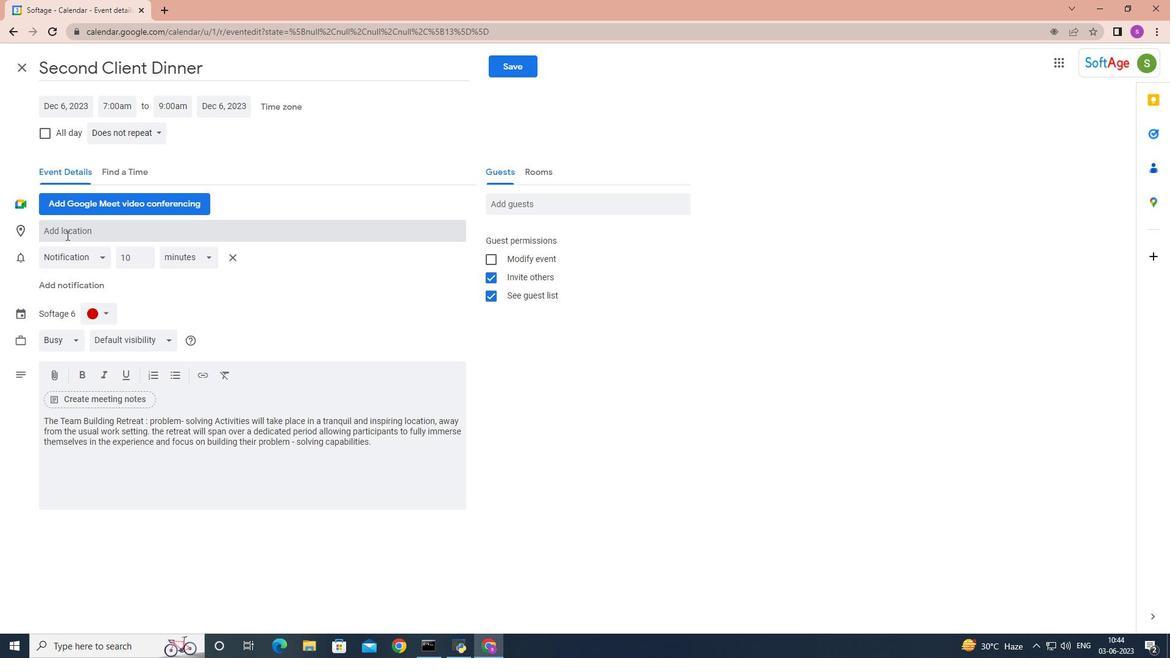 
Action: Mouse pressed left at (68, 231)
Screenshot: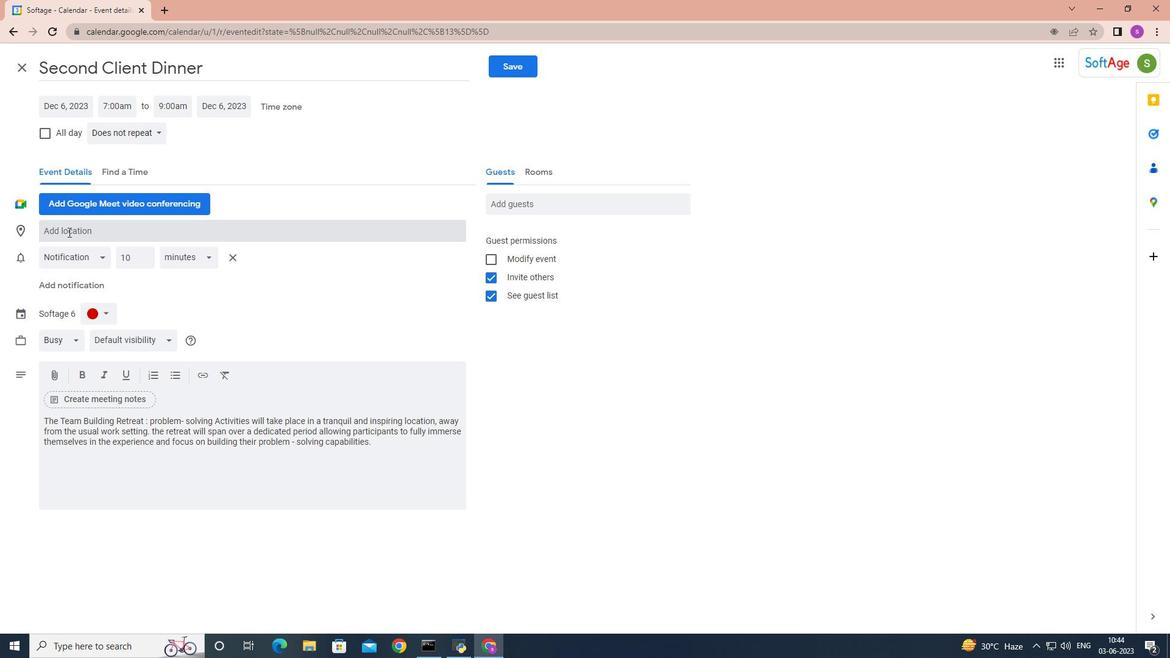 
Action: Key pressed 789<Key.space><Key.shift>National<Key.space><Key.shift>ar<Key.backspace><Key.backspace><Key.shift>Archaeolgical<Key.space><Key.backspace><Key.backspace><Key.backspace><Key.backspace><Key.backspace><Key.backspace><Key.backspace><Key.backspace><Key.backspace>eological<Key.space><Key.shift>Museum,<Key.space><Key.shift>Athens,<Key.space><Key.shift><Key.shift><Key.shift><Key.shift><Key.shift><Key.shift><Key.shift><Key.shift><Key.shift><Key.shift><Key.shift><Key.shift><Key.shift><Key.shift>Greece
Screenshot: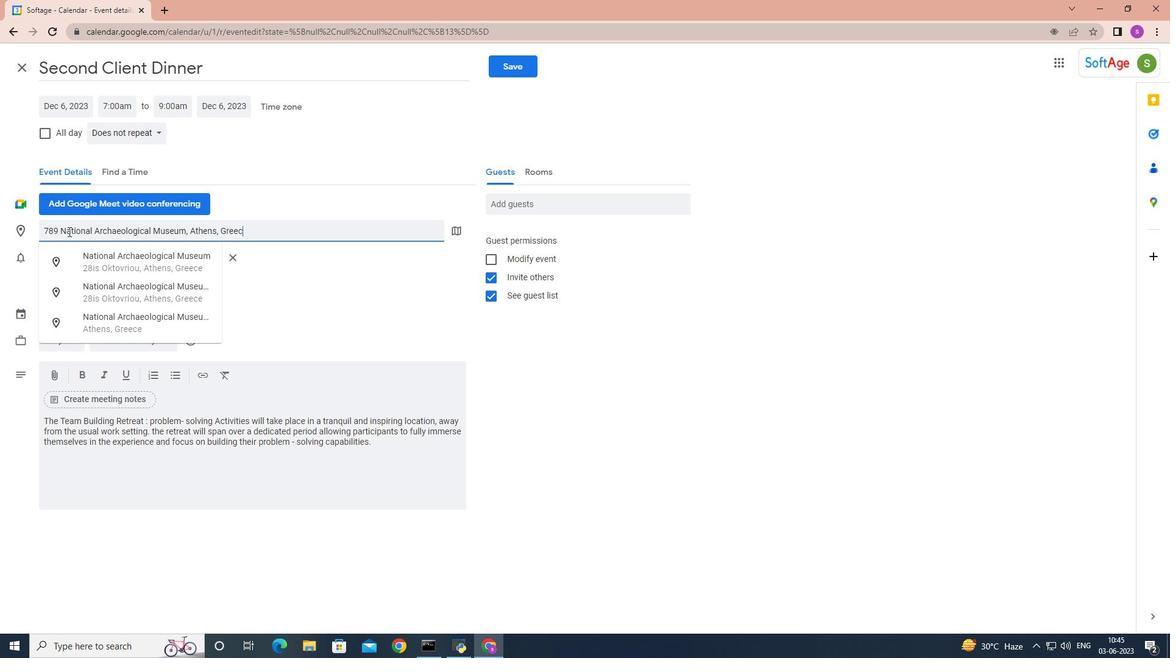 
Action: Mouse moved to (521, 202)
Screenshot: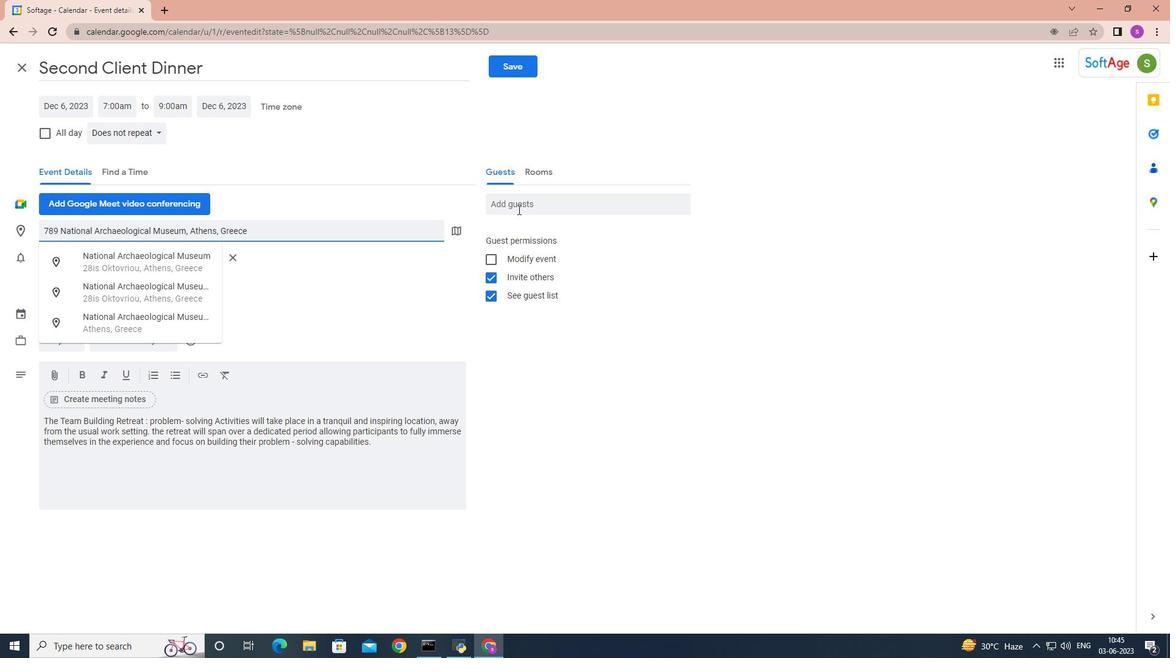
Action: Mouse pressed left at (521, 202)
Screenshot: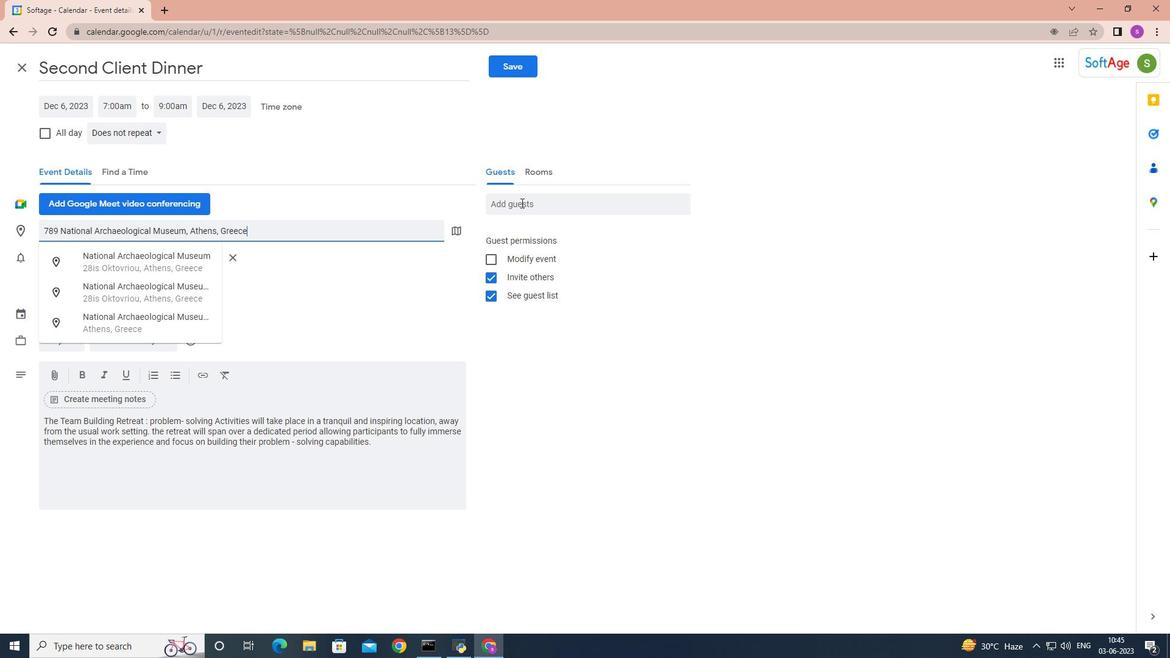 
Action: Key pressed softage.1
Screenshot: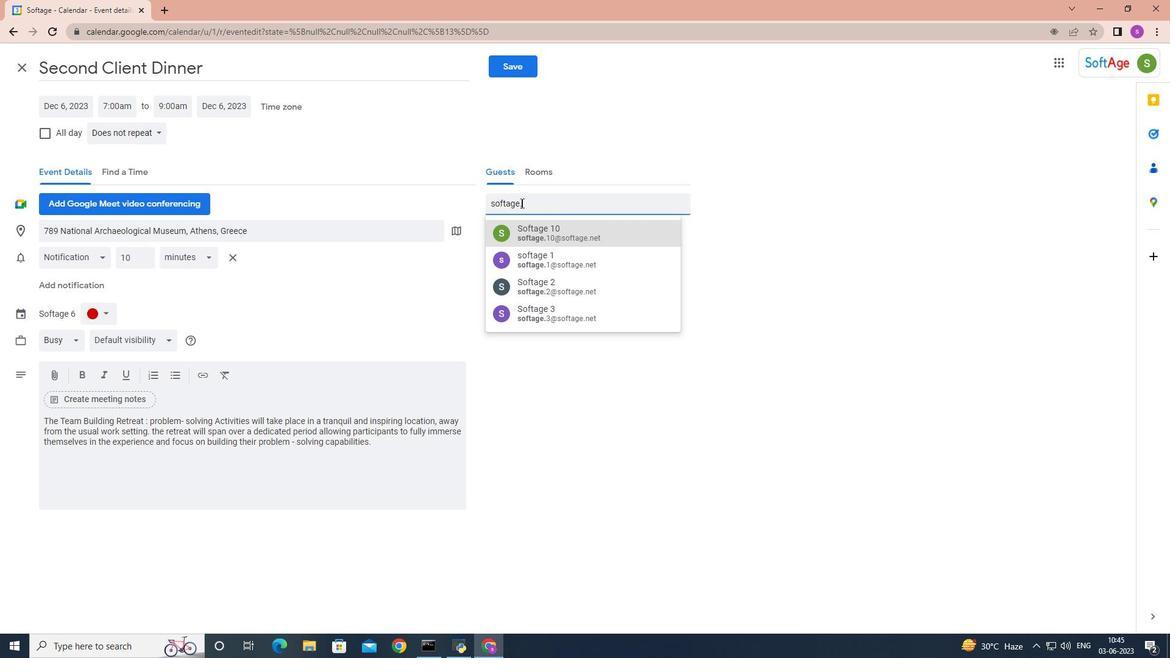 
Action: Mouse moved to (561, 259)
Screenshot: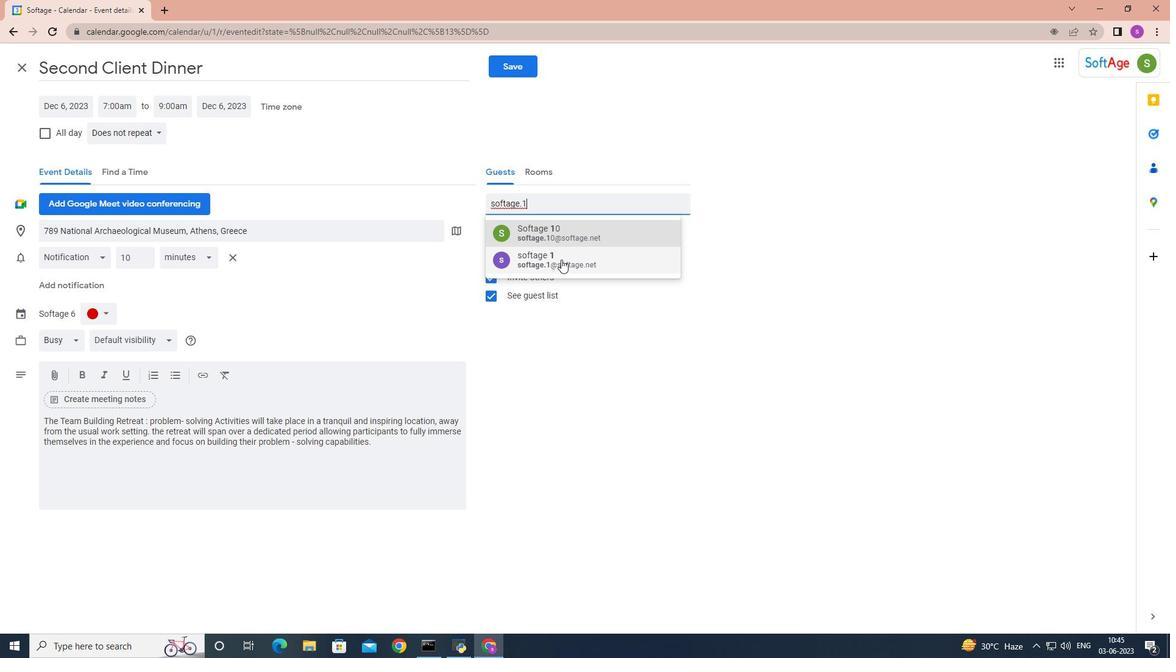 
Action: Mouse pressed left at (561, 259)
Screenshot: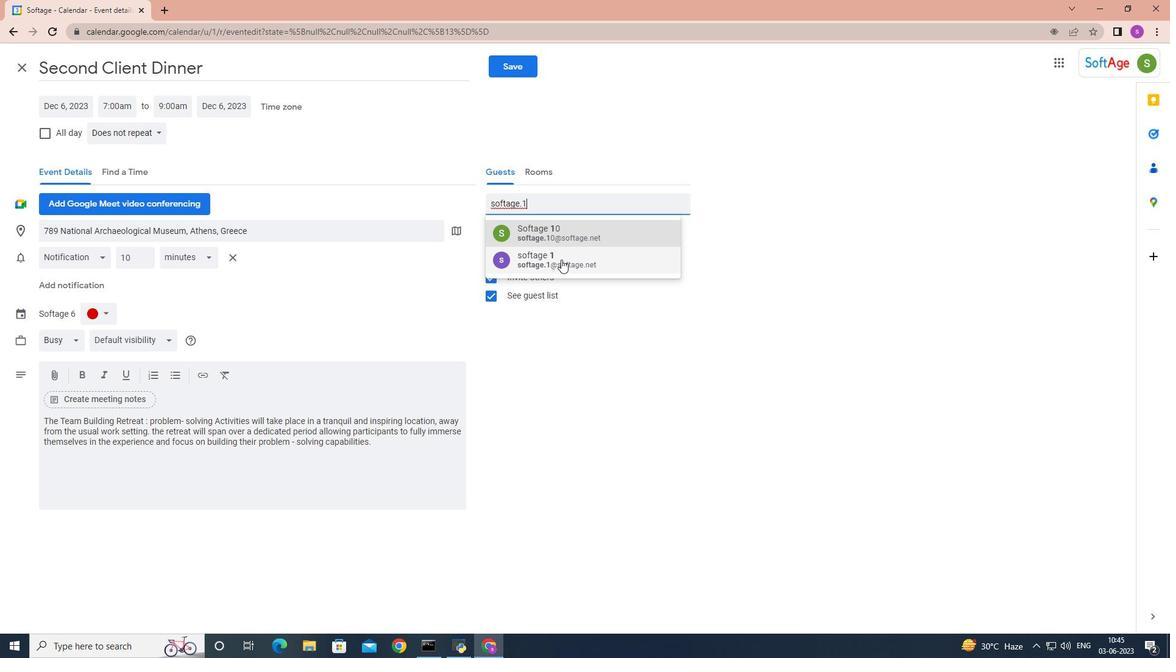 
Action: Mouse moved to (542, 232)
Screenshot: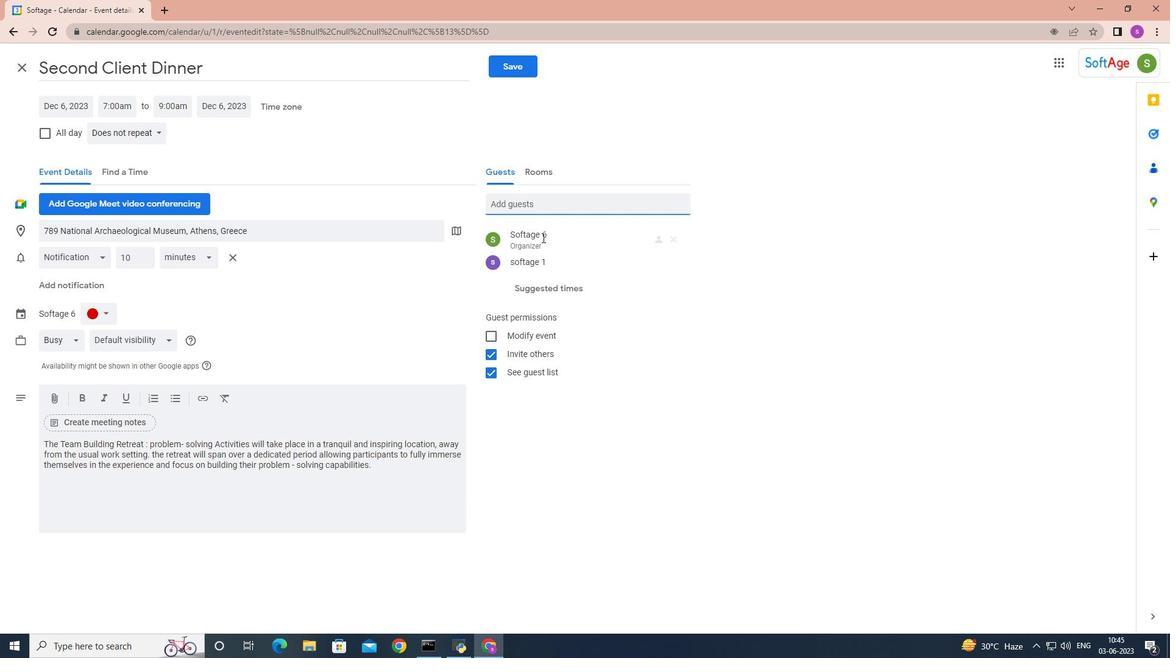 
Action: Key pressed softage.2
Screenshot: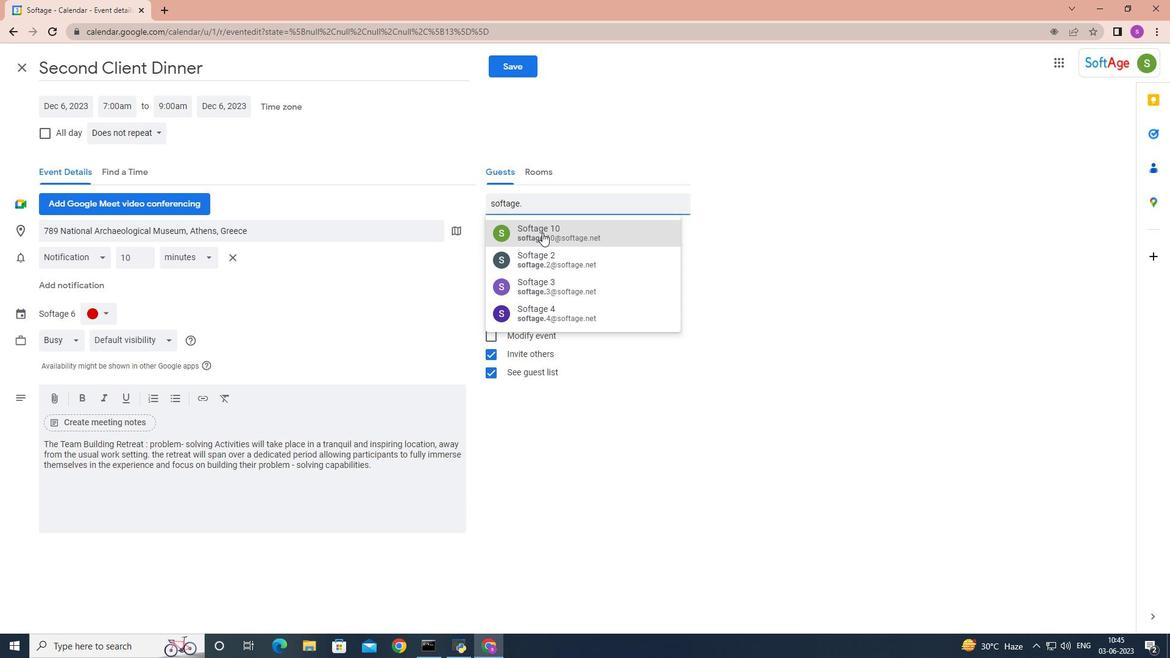 
Action: Mouse pressed left at (542, 232)
Screenshot: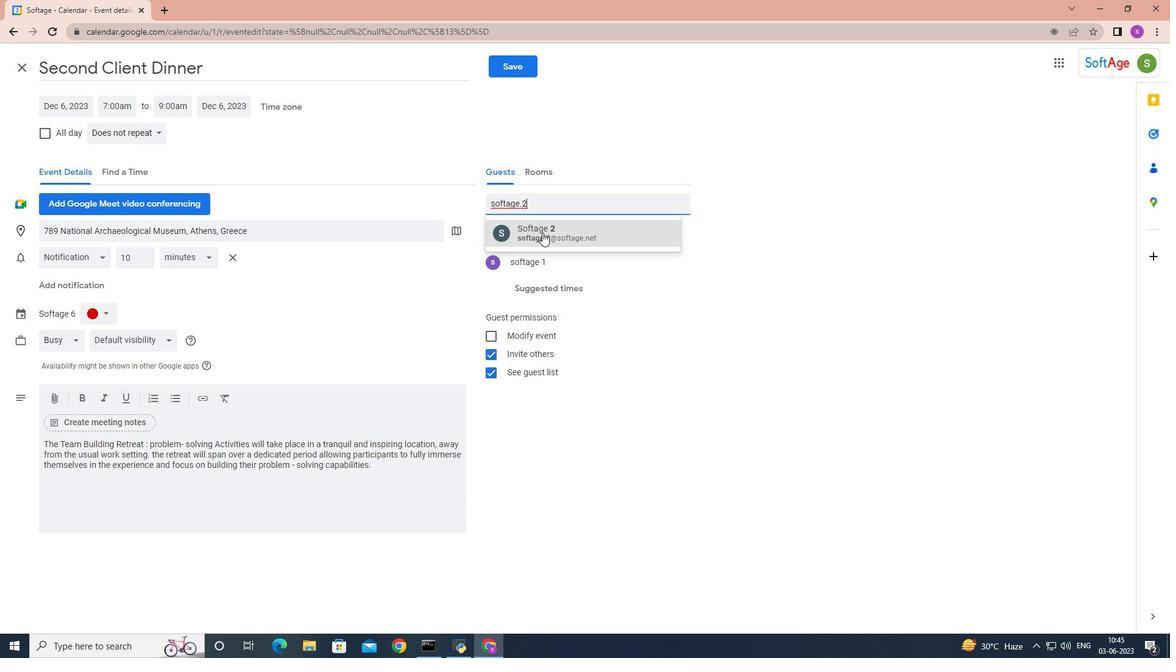
Action: Mouse moved to (154, 129)
Screenshot: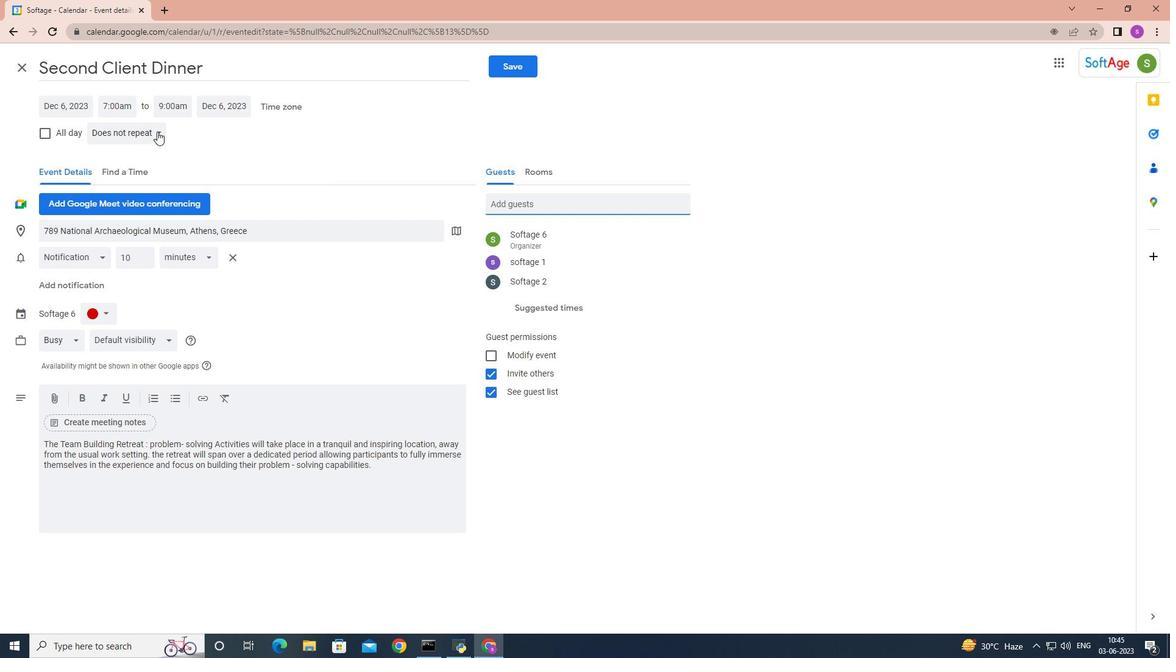 
Action: Mouse pressed left at (154, 129)
Screenshot: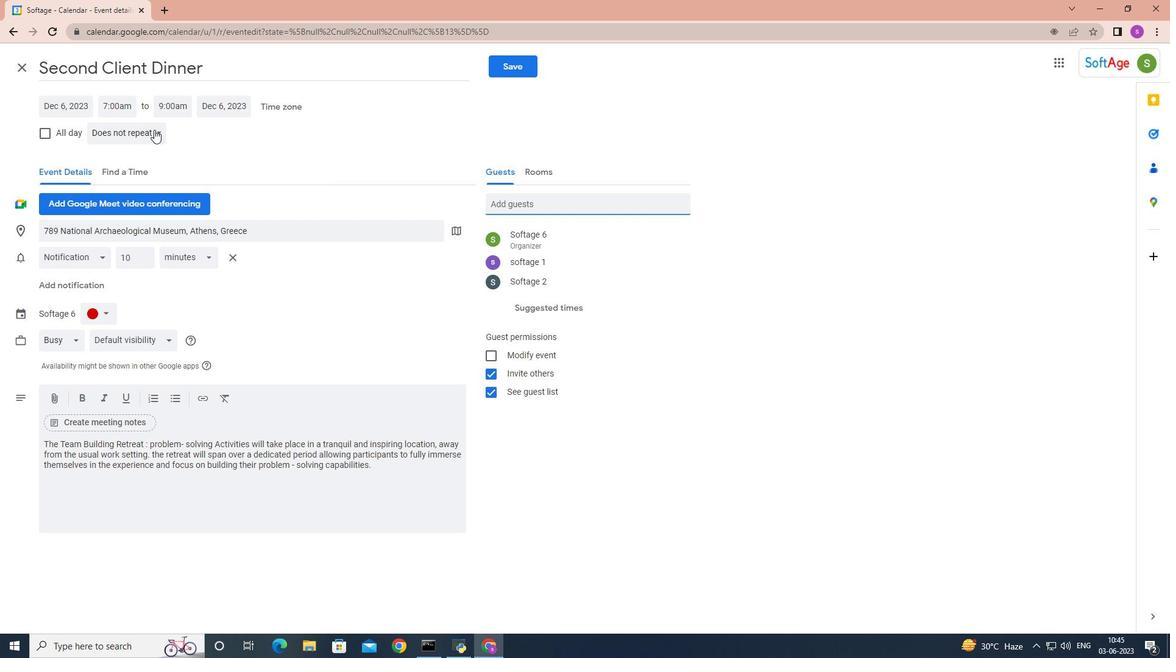 
Action: Mouse moved to (124, 266)
Screenshot: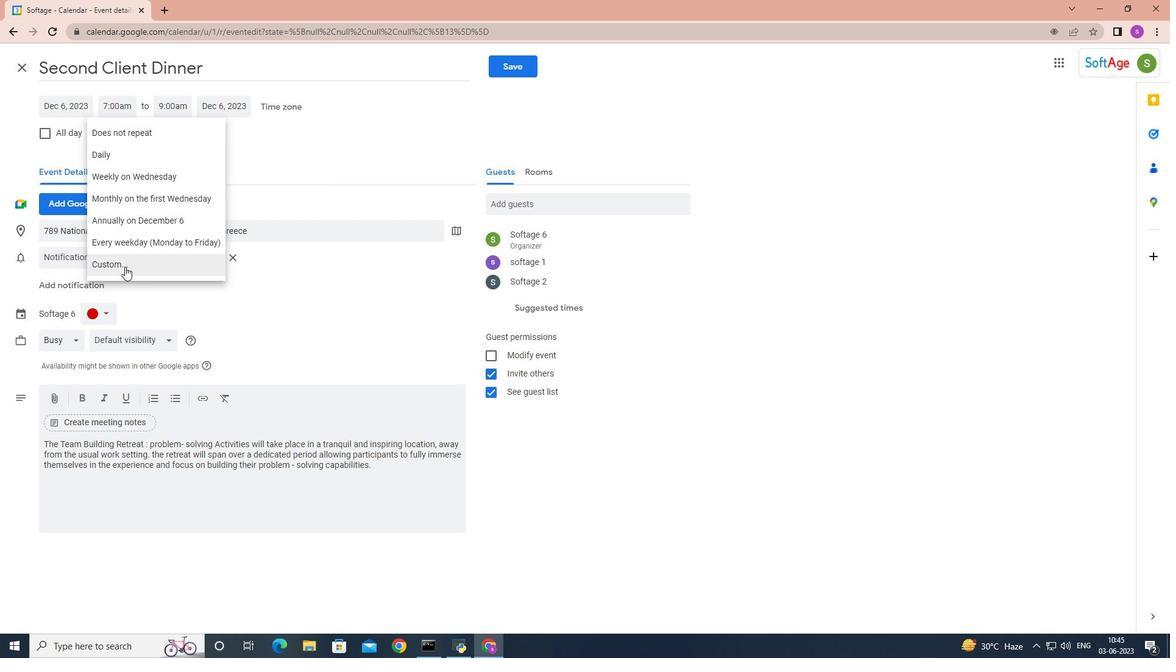 
Action: Mouse pressed left at (124, 266)
Screenshot: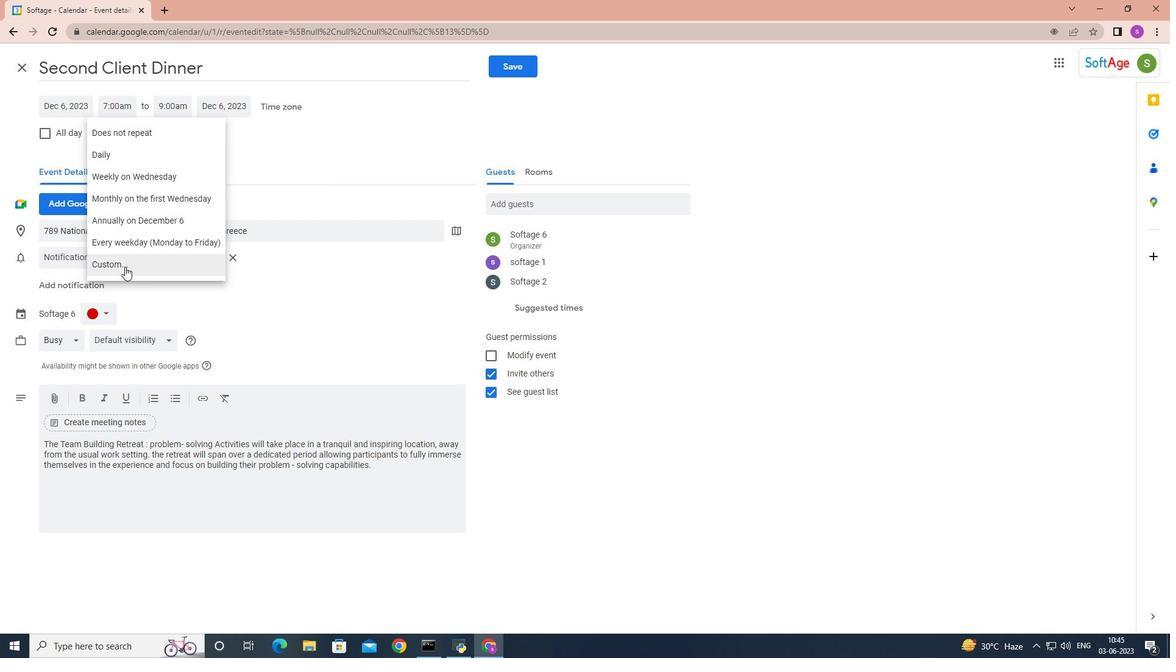 
Action: Mouse moved to (488, 315)
Screenshot: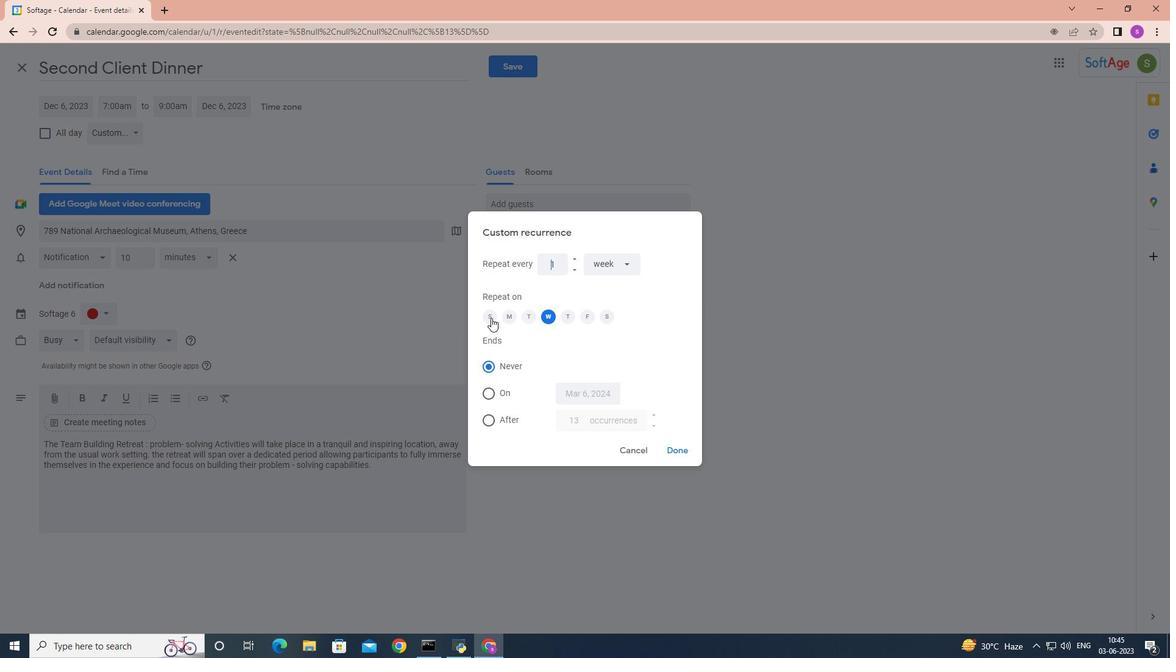 
Action: Mouse pressed left at (488, 315)
Screenshot: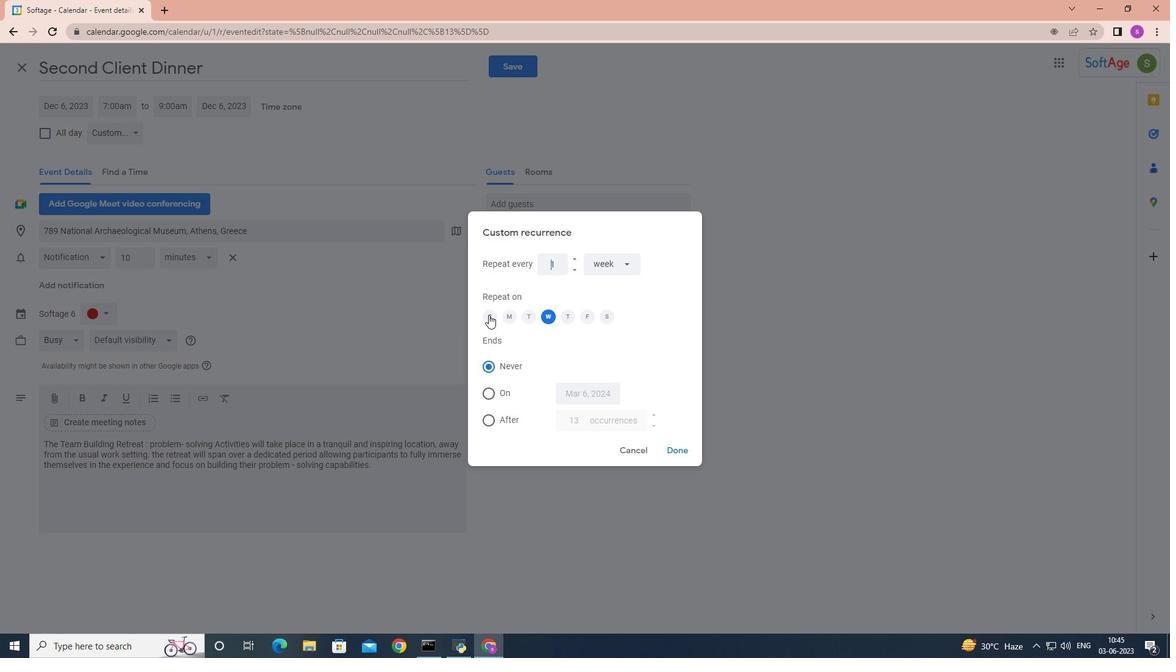 
Action: Mouse moved to (546, 317)
Screenshot: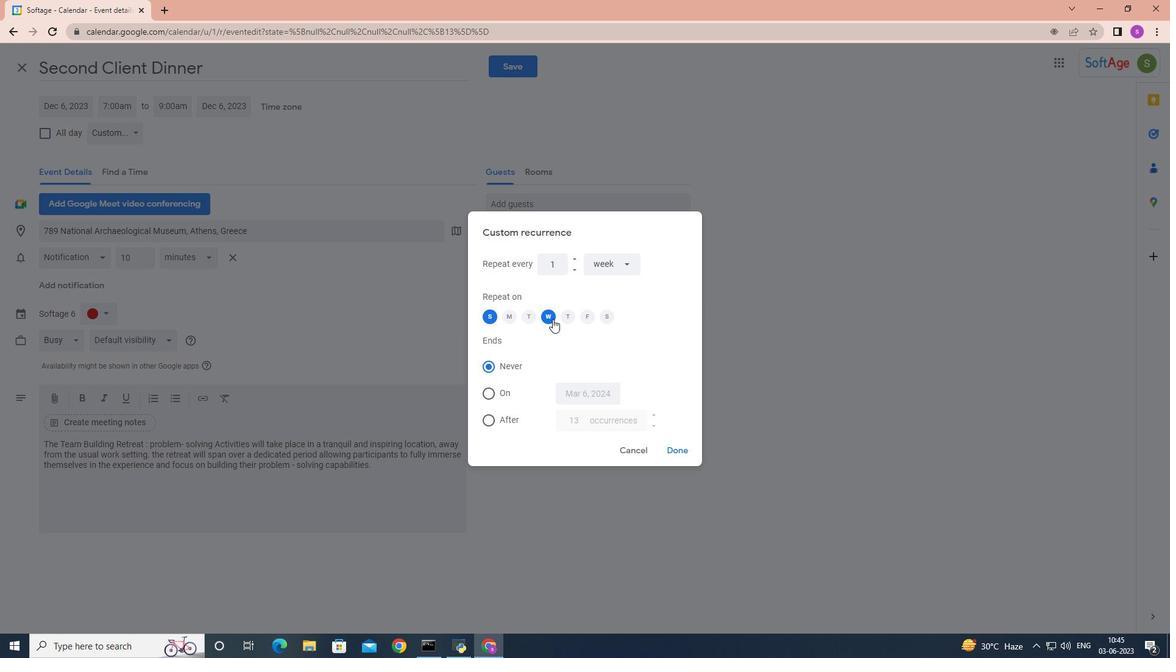 
Action: Mouse pressed left at (546, 317)
Screenshot: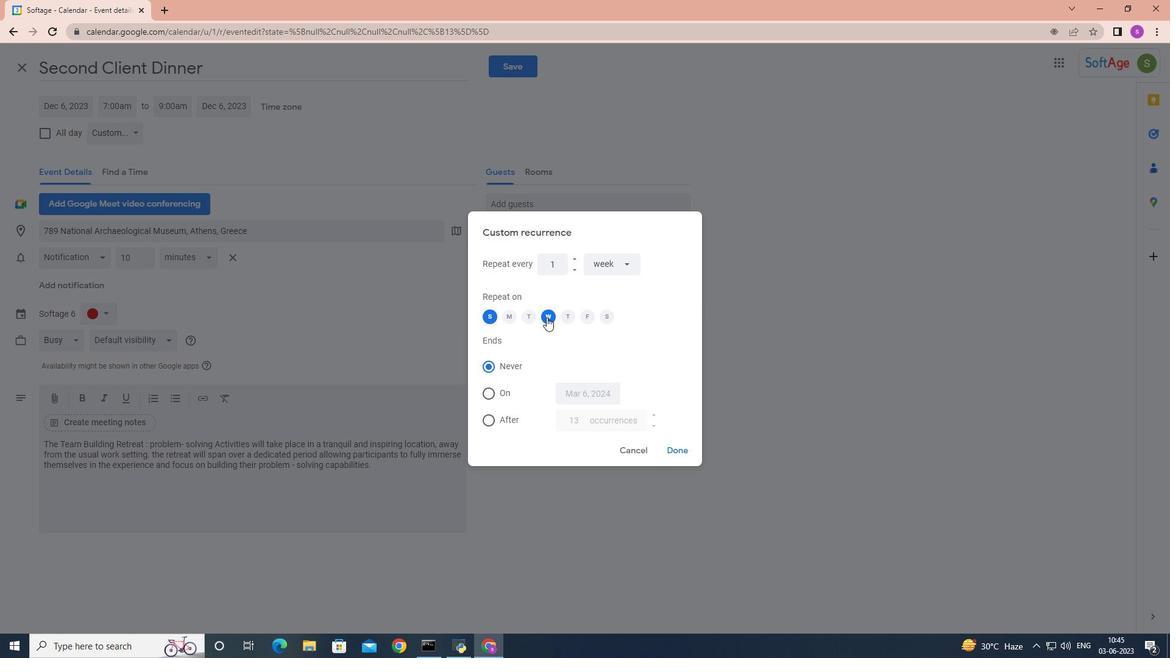 
Action: Mouse moved to (677, 450)
Screenshot: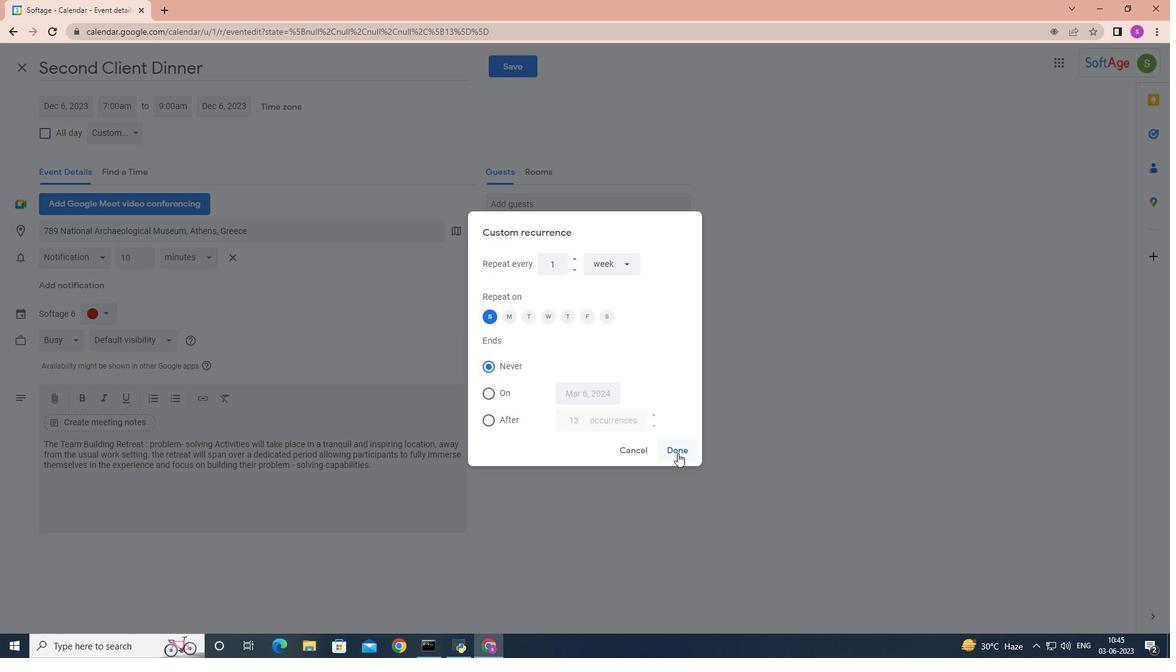 
Action: Mouse pressed left at (677, 450)
Screenshot: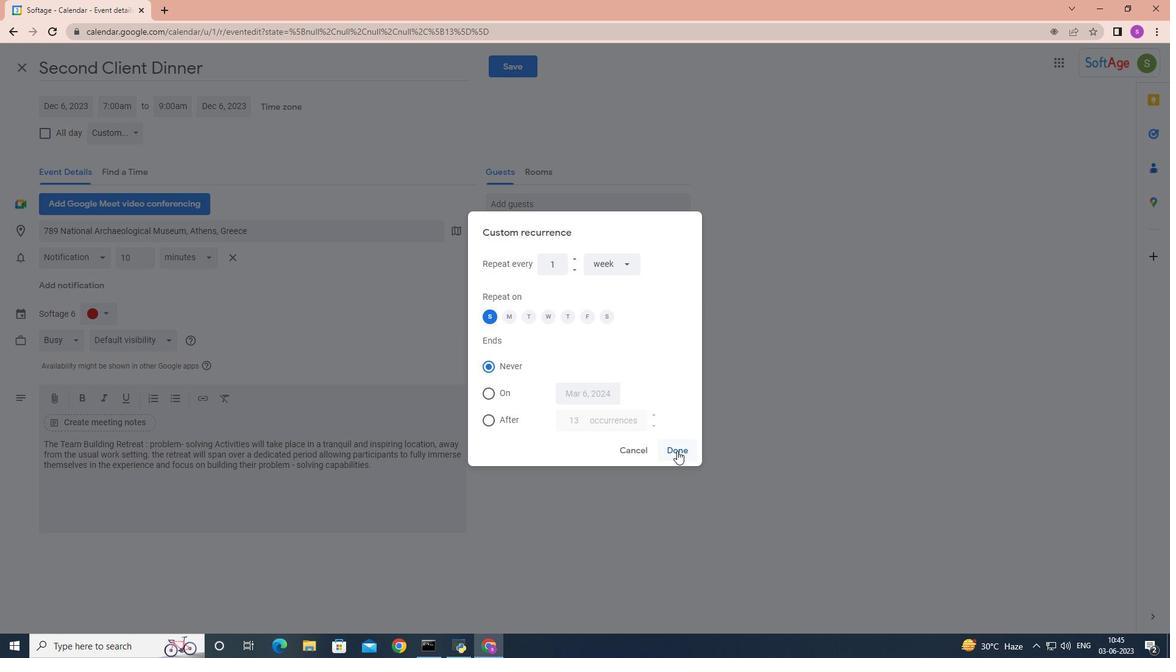 
Action: Mouse moved to (516, 62)
Screenshot: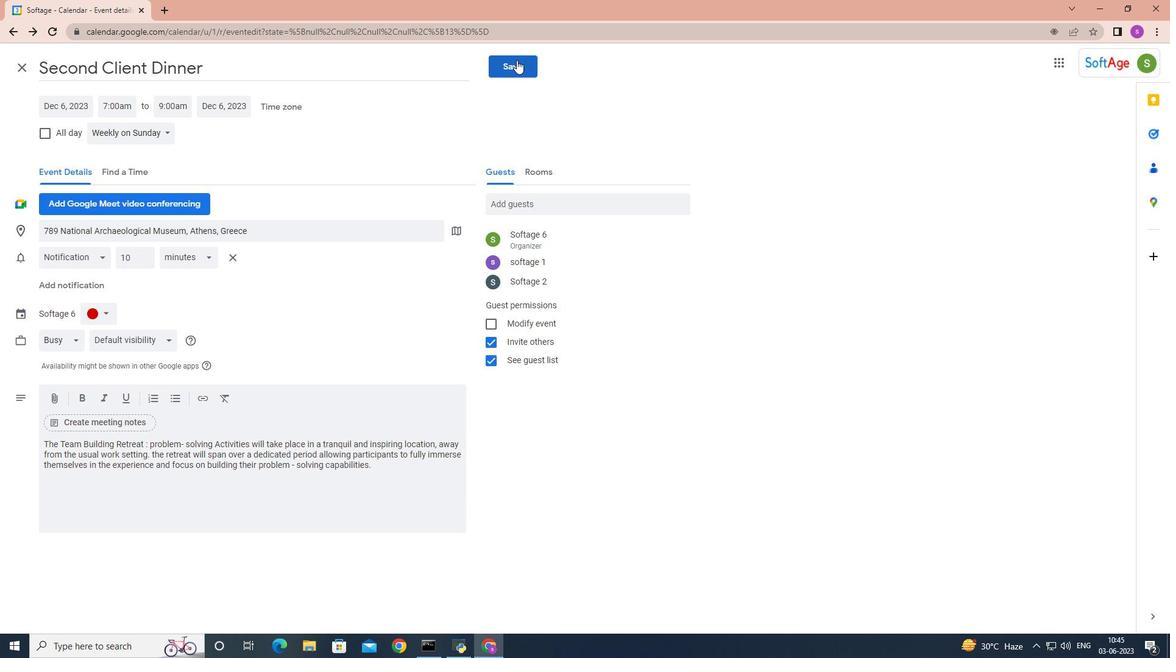 
Action: Mouse pressed left at (516, 62)
Screenshot: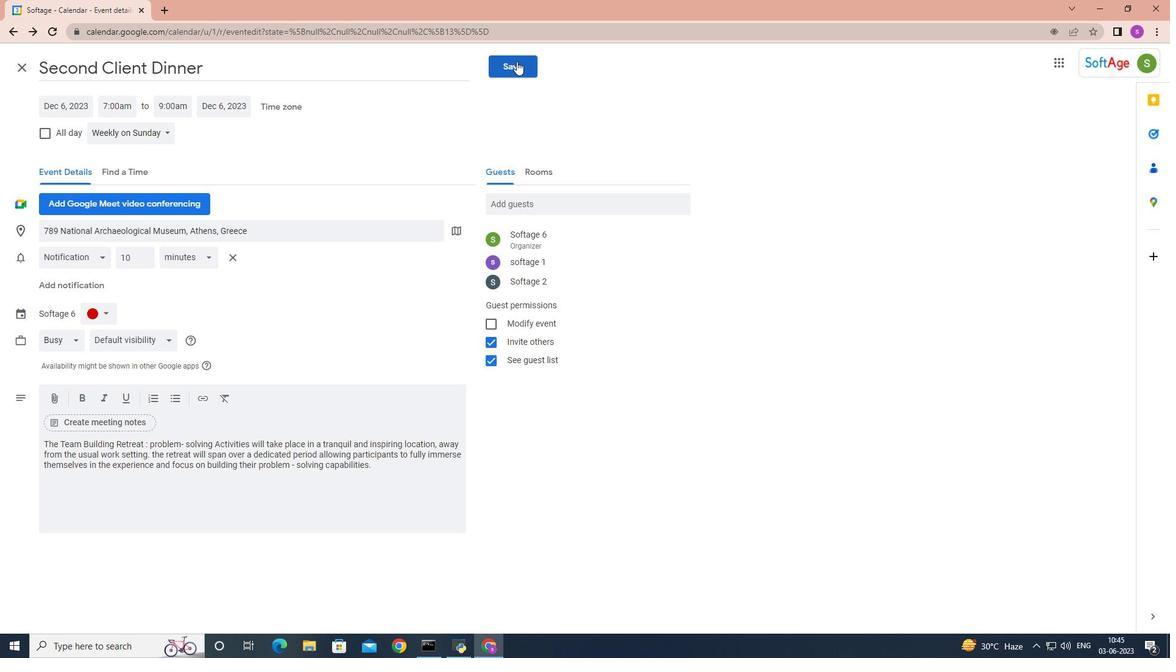
Action: Mouse moved to (703, 363)
Screenshot: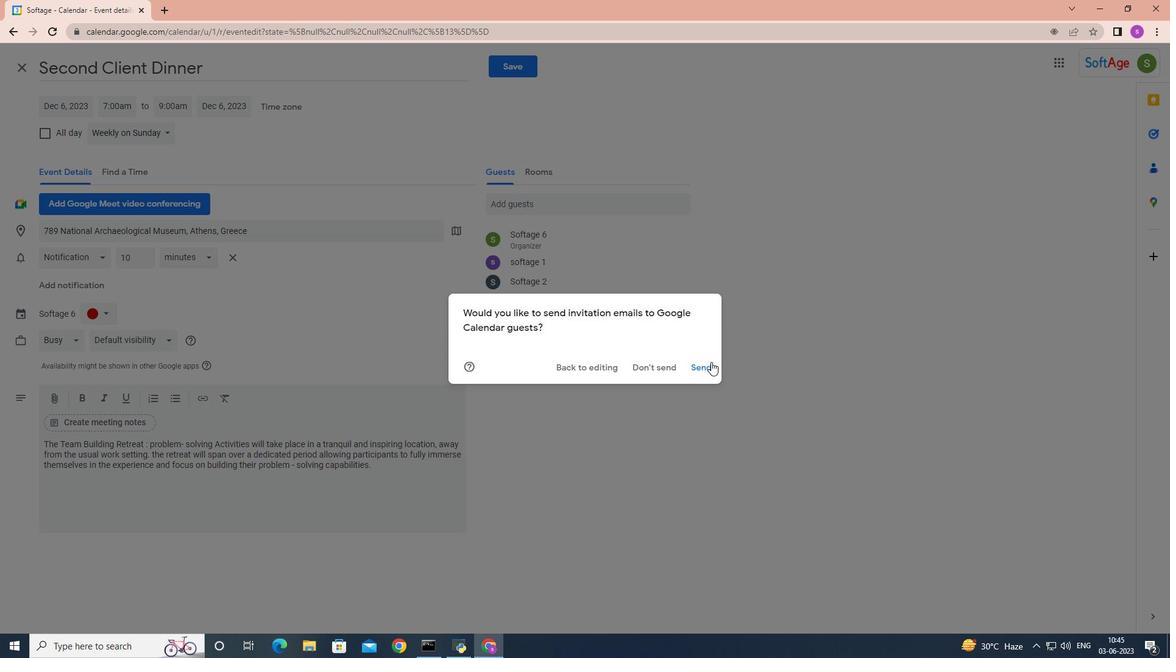 
Action: Mouse pressed left at (703, 363)
Screenshot: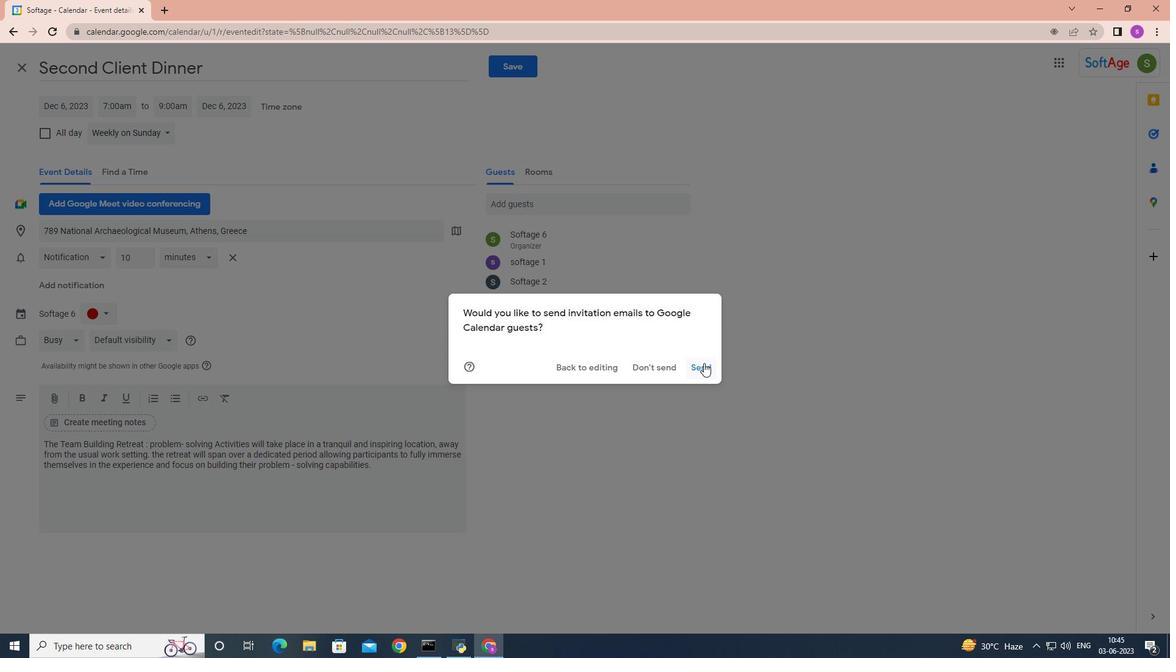 
